 Task: Open Card Wine and Spirits Review in Board Social Media Ad Campaign Management to Workspace Digital Marketing Agencies and add a team member Softage.4@softage.net, a label Red, a checklist Business Strategy, an attachment from your onedrive, a color Red and finally, add a card description 'Create and send out employee engagement survey on company values and mission' and a comment 'This task presents an opportunity to demonstrate our project management skills, ensuring that we have a clear plan and process in place.'. Add a start date 'Jan 08, 1900' with a due date 'Jan 15, 1900'
Action: Mouse moved to (588, 165)
Screenshot: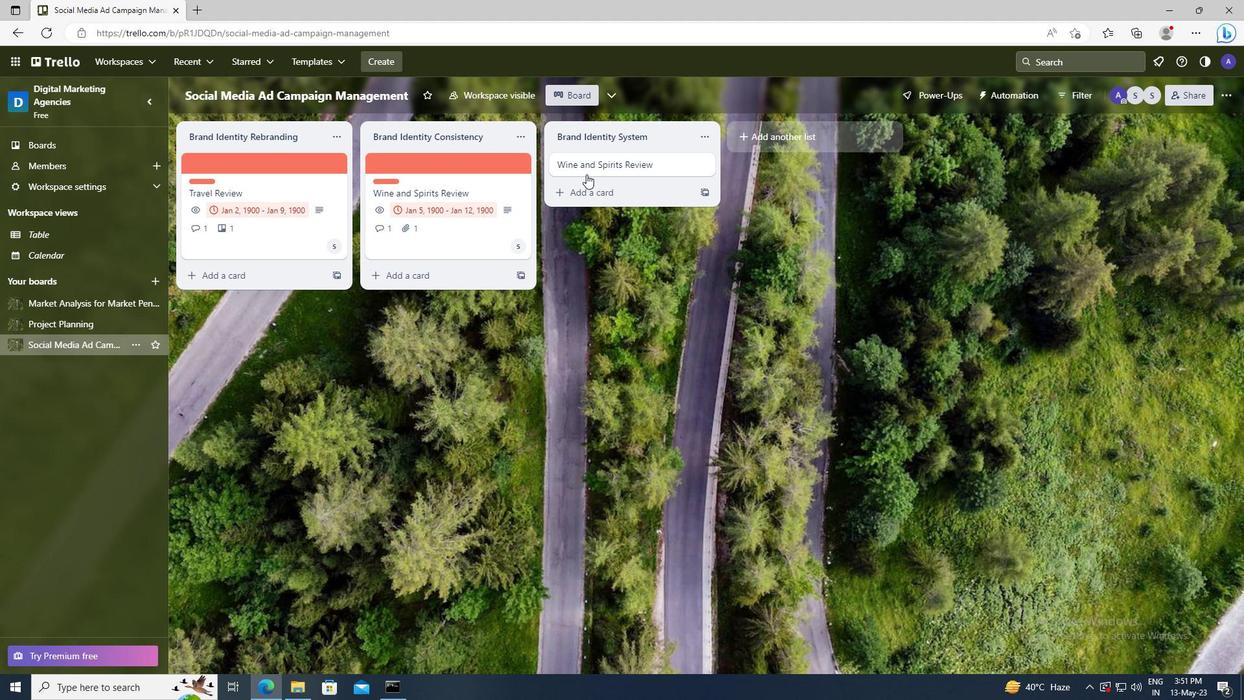 
Action: Mouse pressed left at (588, 165)
Screenshot: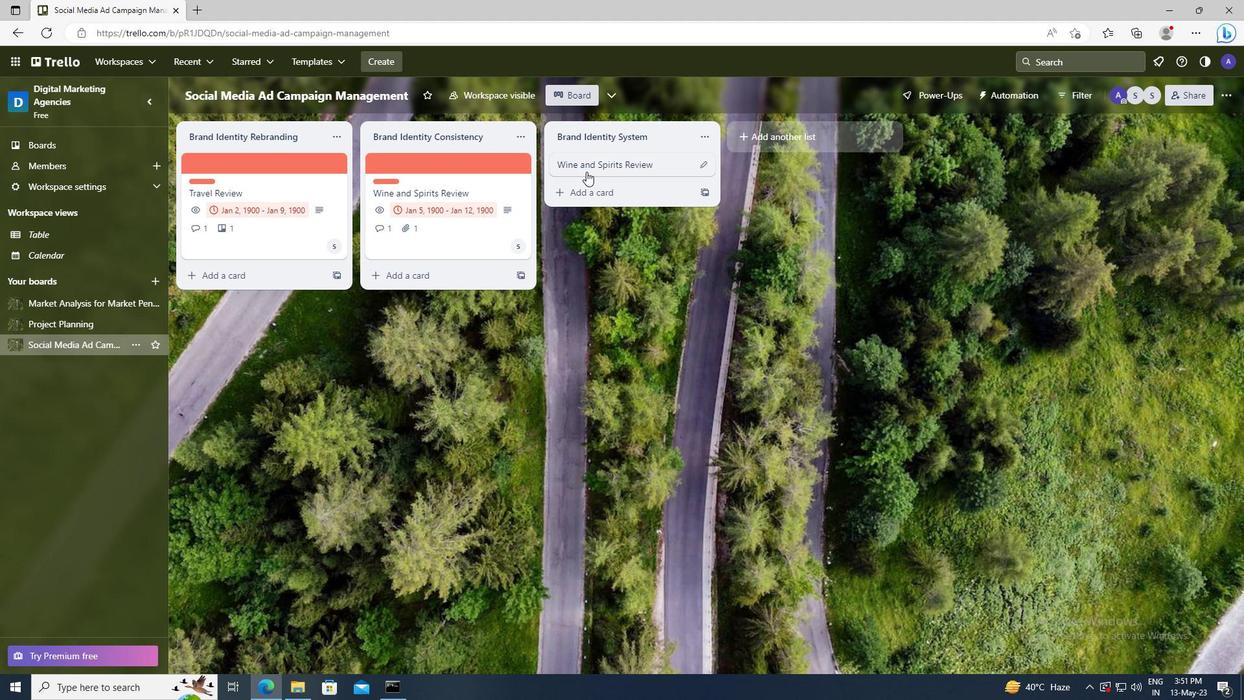 
Action: Mouse moved to (792, 213)
Screenshot: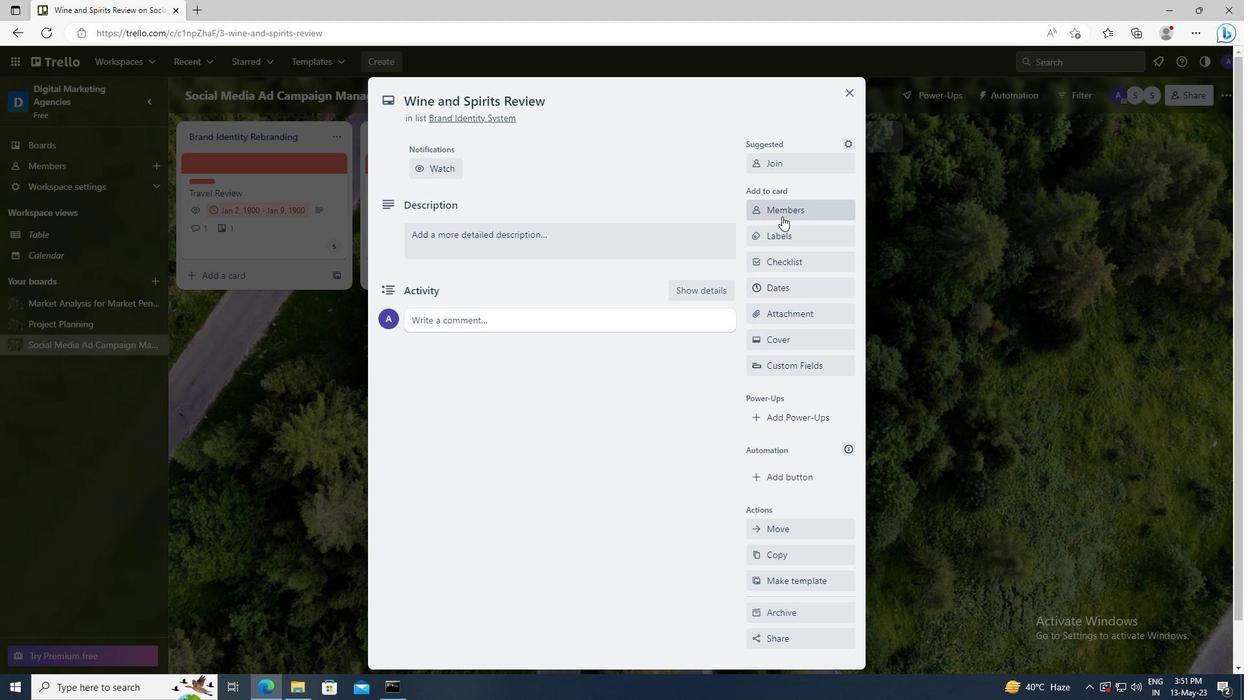 
Action: Mouse pressed left at (792, 213)
Screenshot: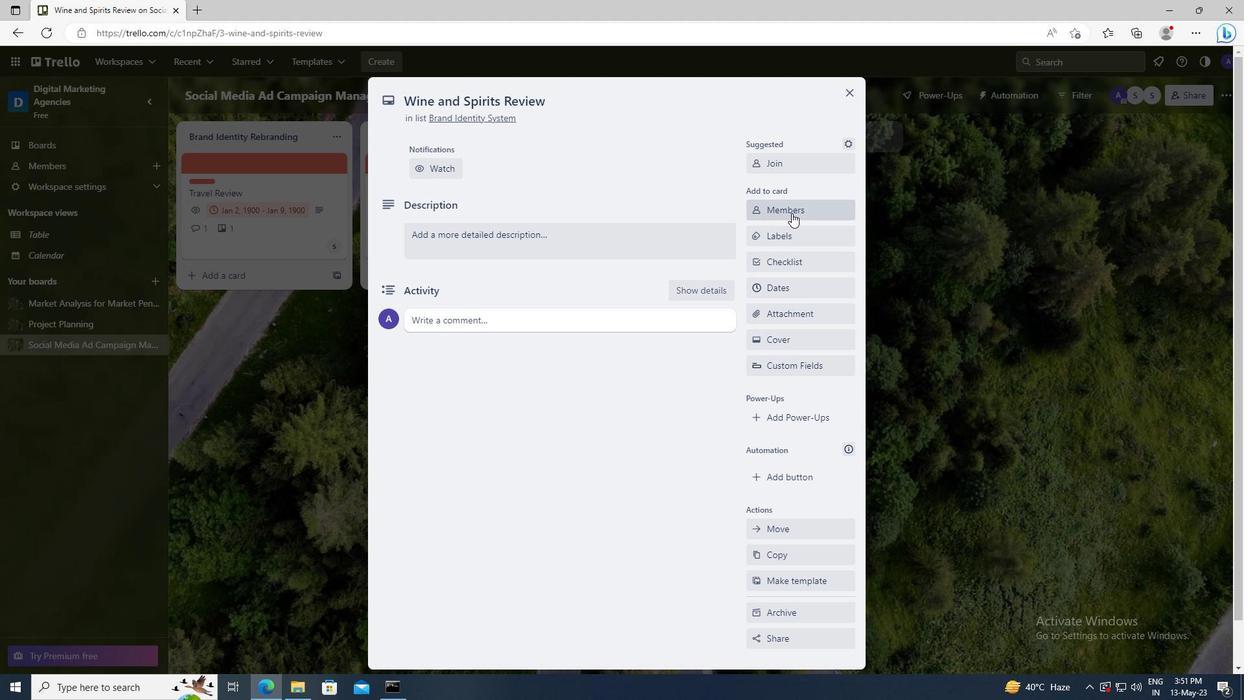 
Action: Mouse moved to (802, 272)
Screenshot: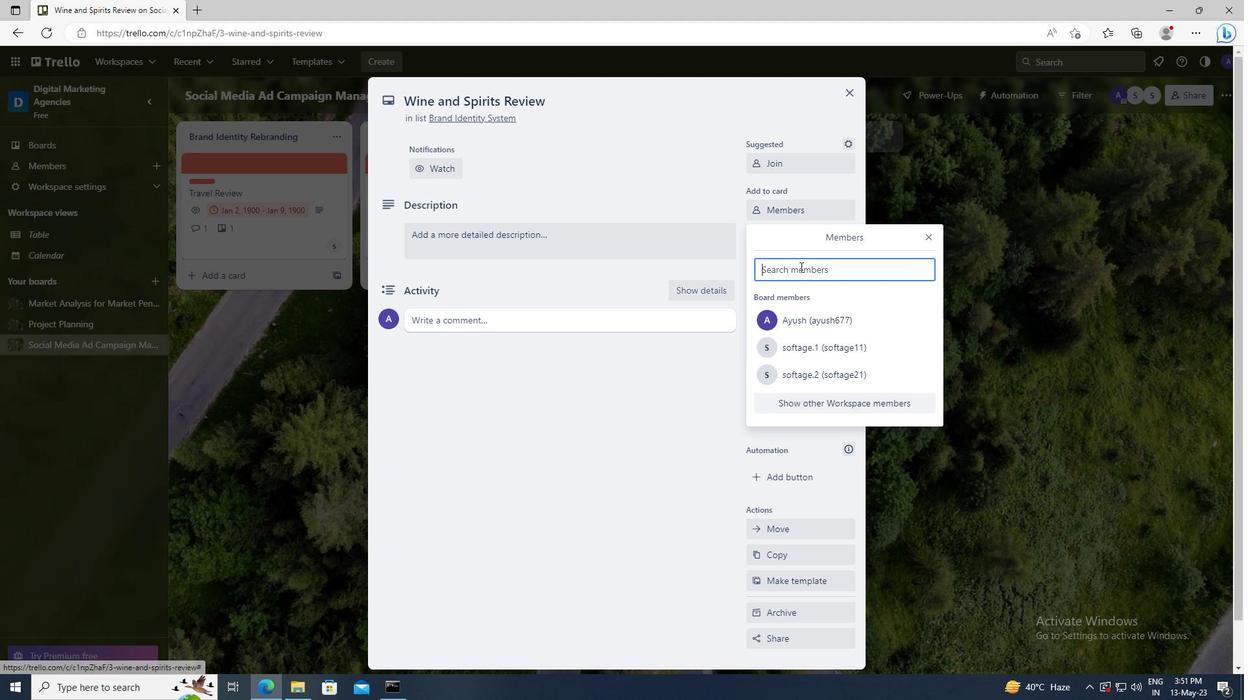 
Action: Mouse pressed left at (802, 272)
Screenshot: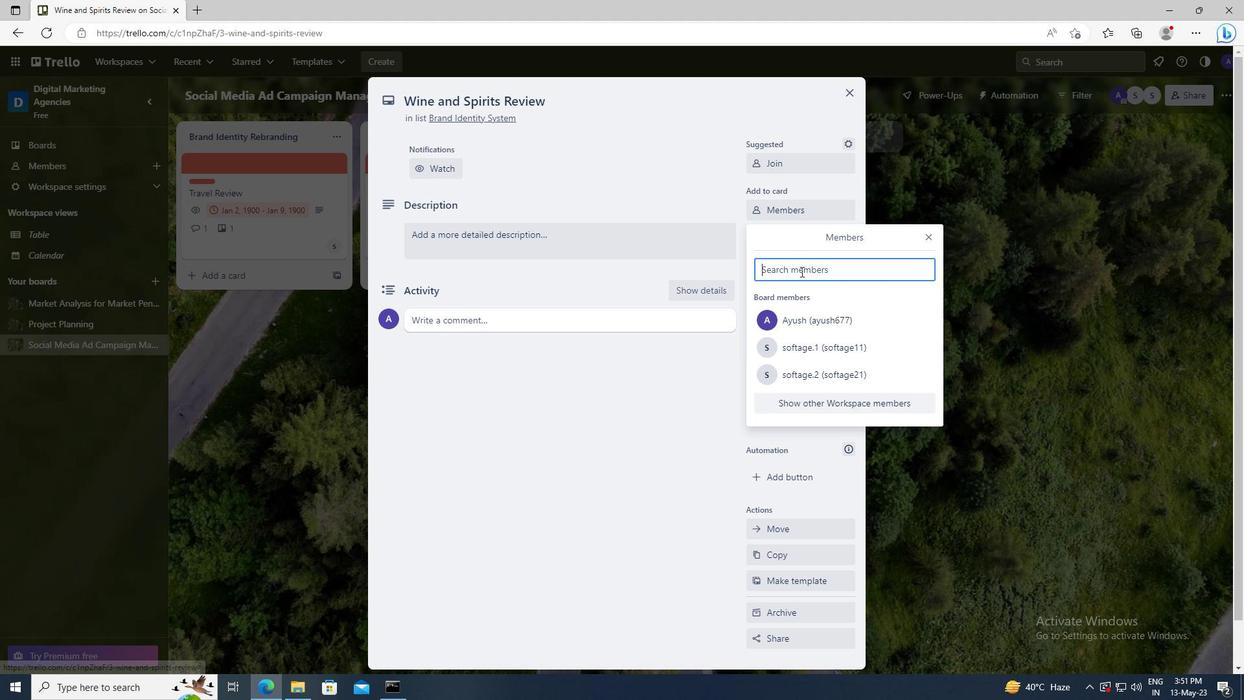 
Action: Key pressed <Key.shift>SOFTAGE.4
Screenshot: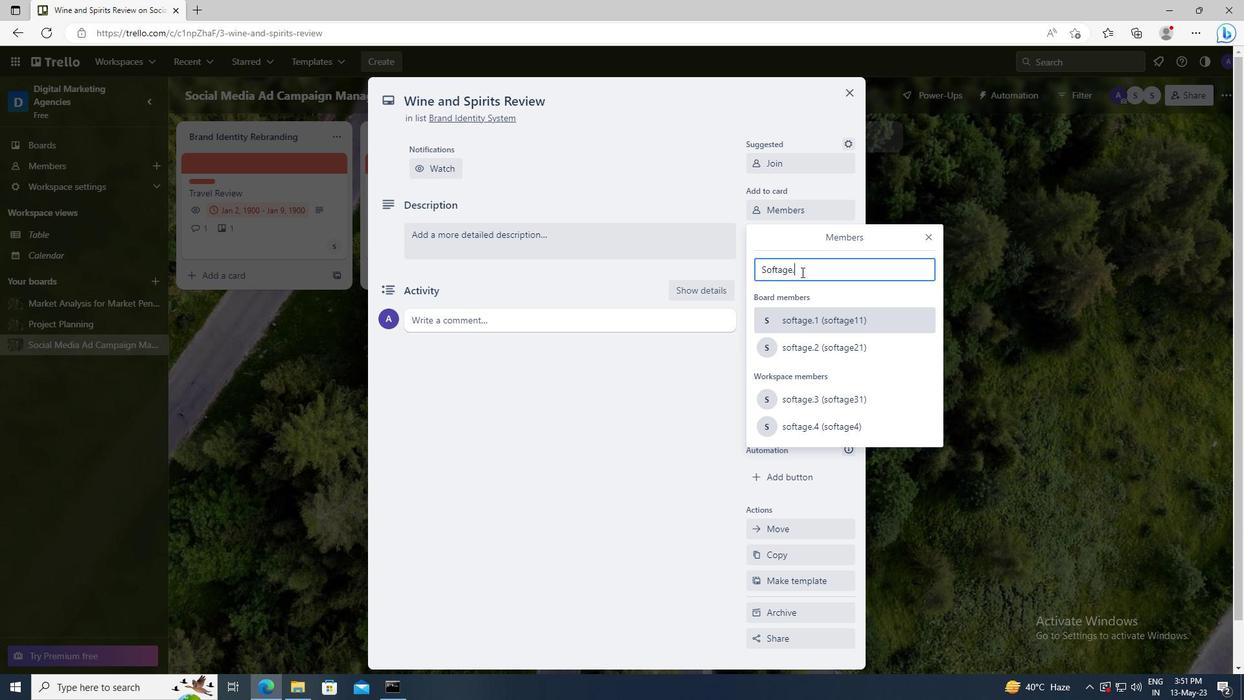 
Action: Mouse moved to (807, 394)
Screenshot: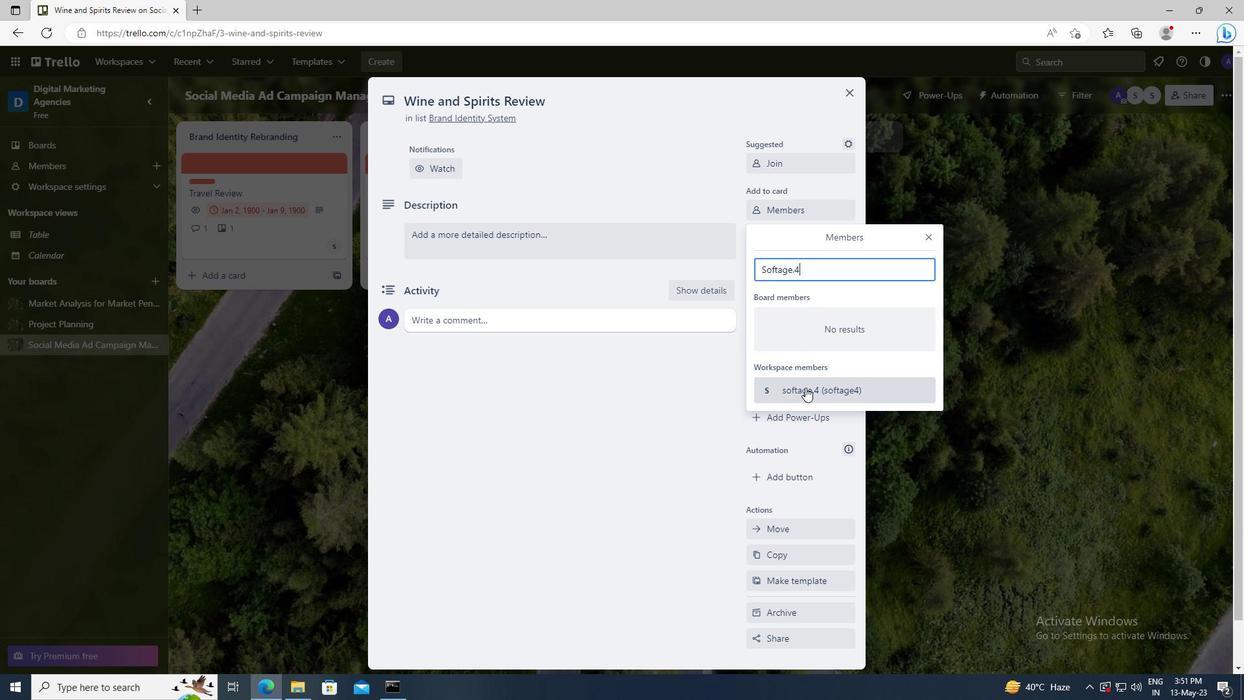 
Action: Mouse pressed left at (807, 394)
Screenshot: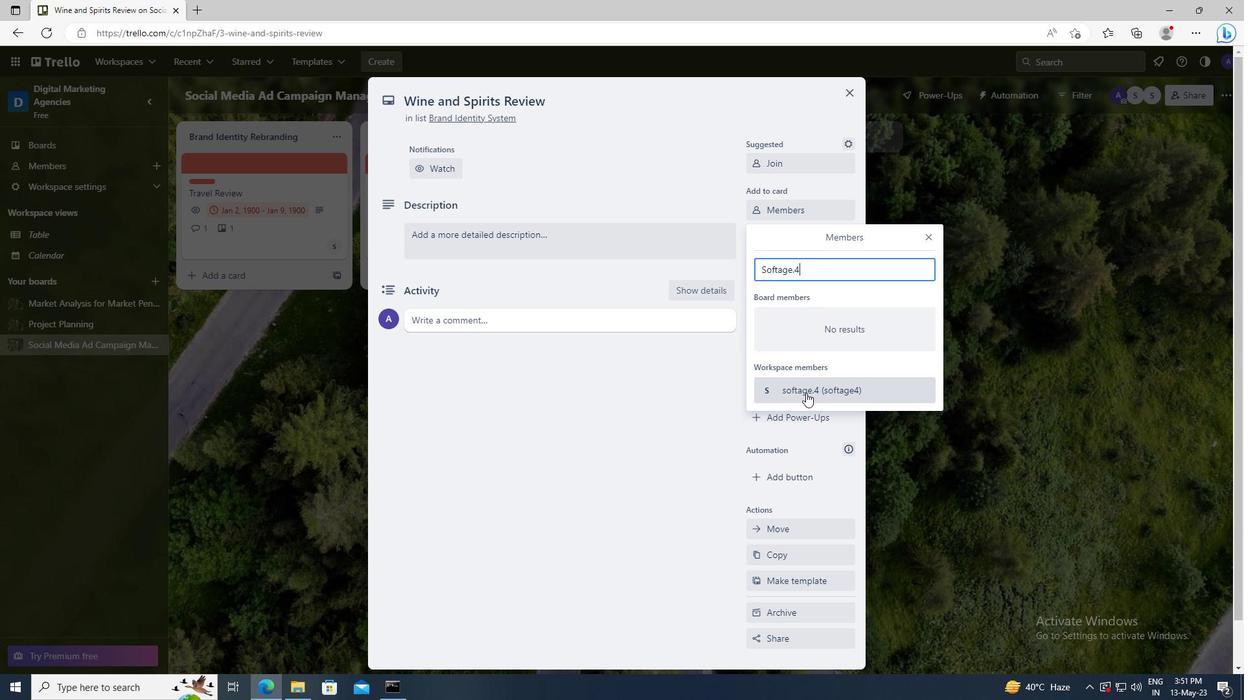 
Action: Mouse moved to (927, 234)
Screenshot: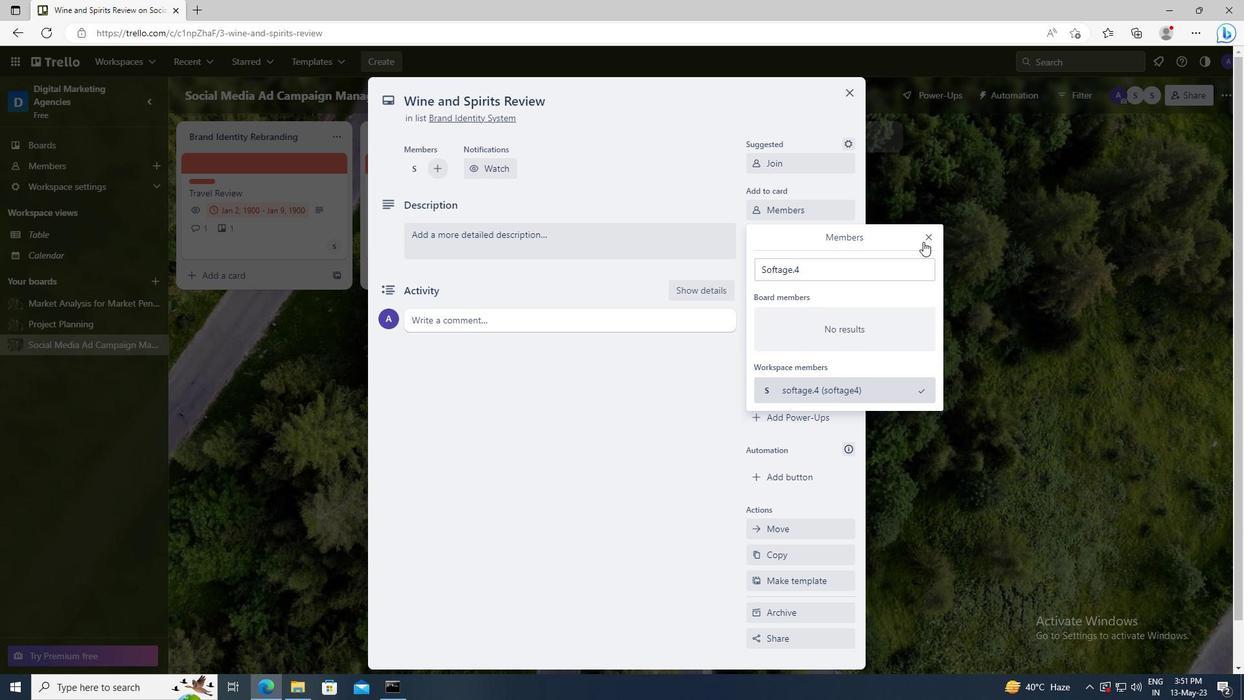 
Action: Mouse pressed left at (927, 234)
Screenshot: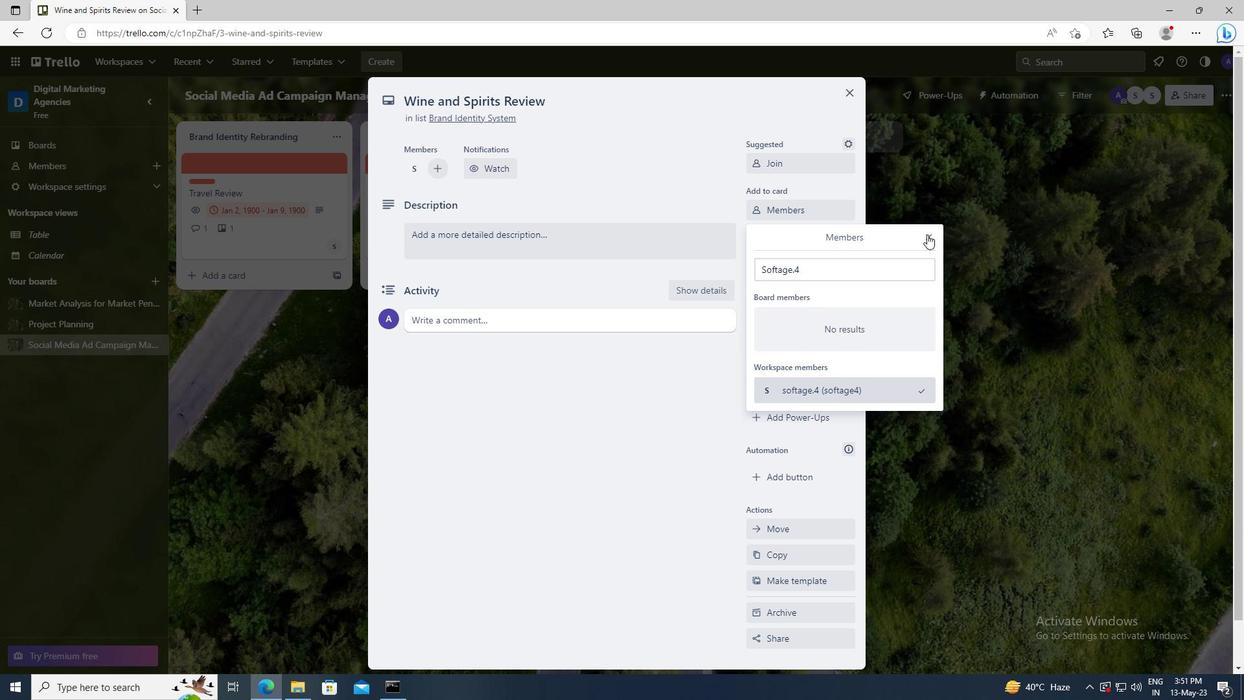 
Action: Mouse moved to (811, 232)
Screenshot: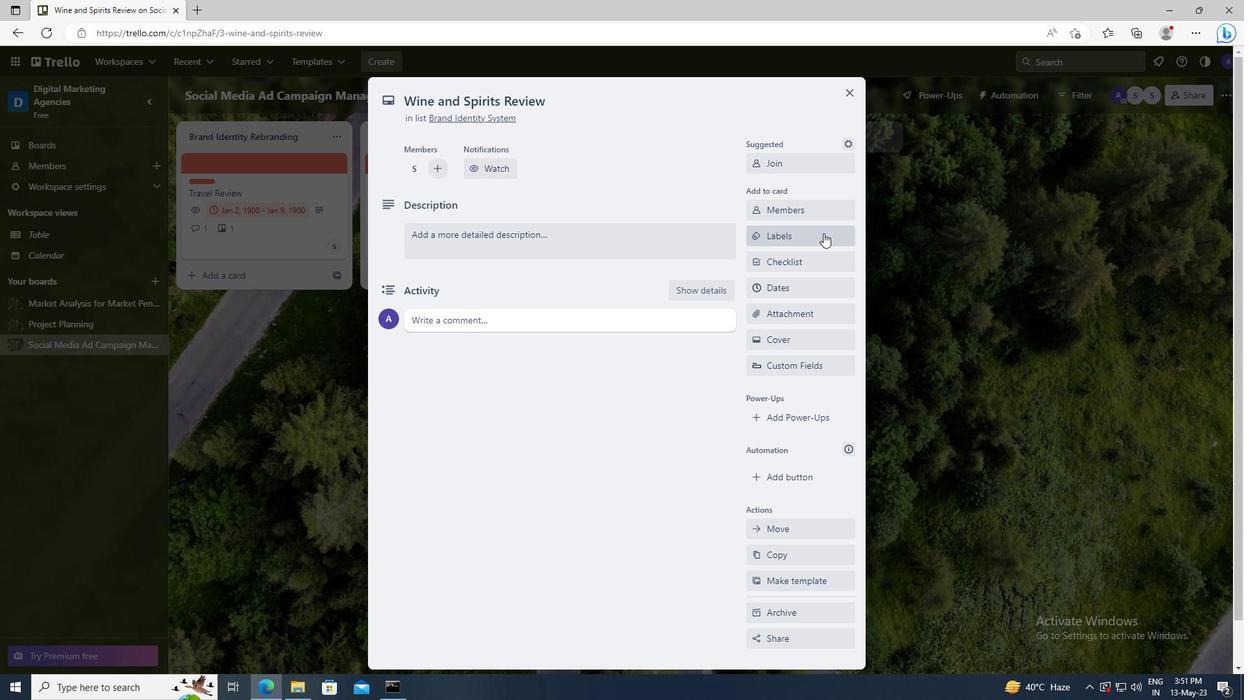 
Action: Mouse pressed left at (811, 232)
Screenshot: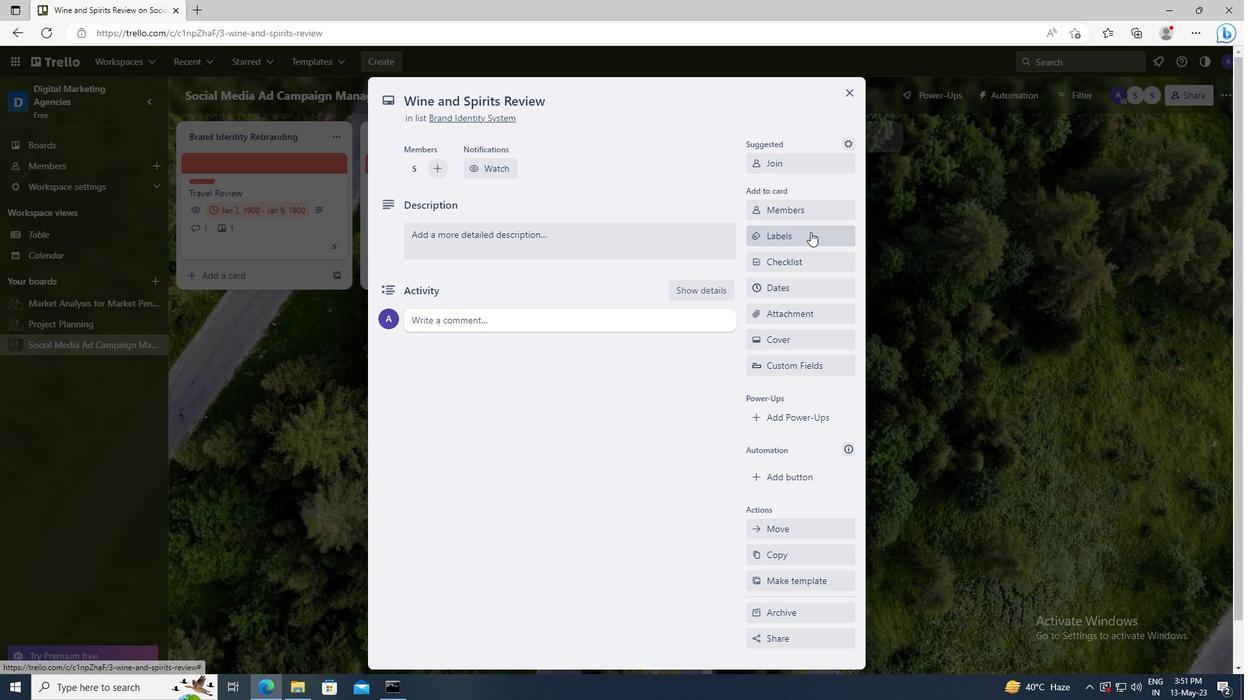 
Action: Mouse moved to (837, 491)
Screenshot: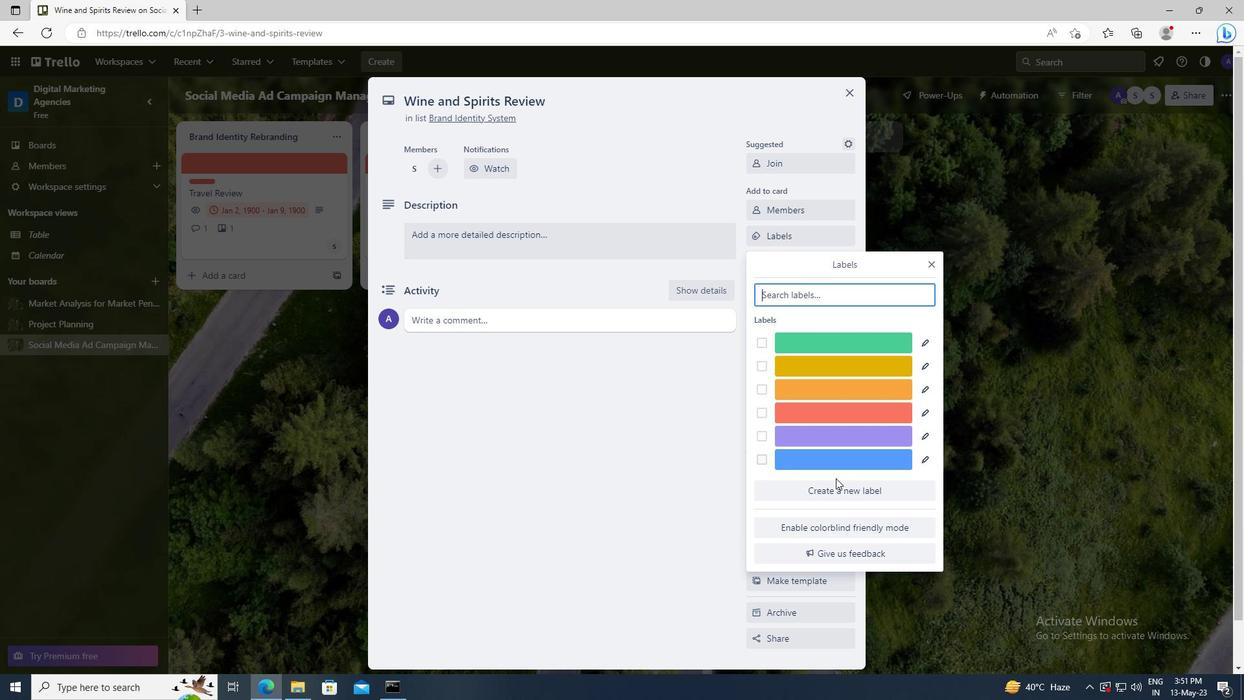 
Action: Mouse pressed left at (837, 491)
Screenshot: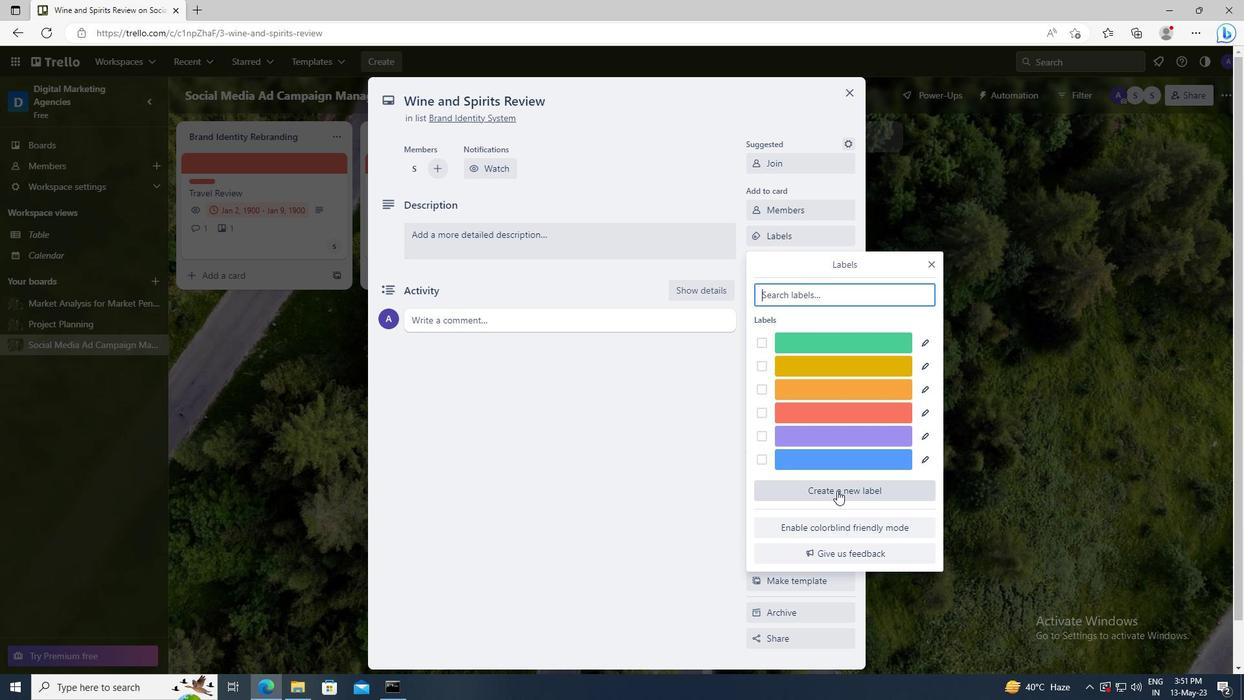 
Action: Mouse moved to (876, 450)
Screenshot: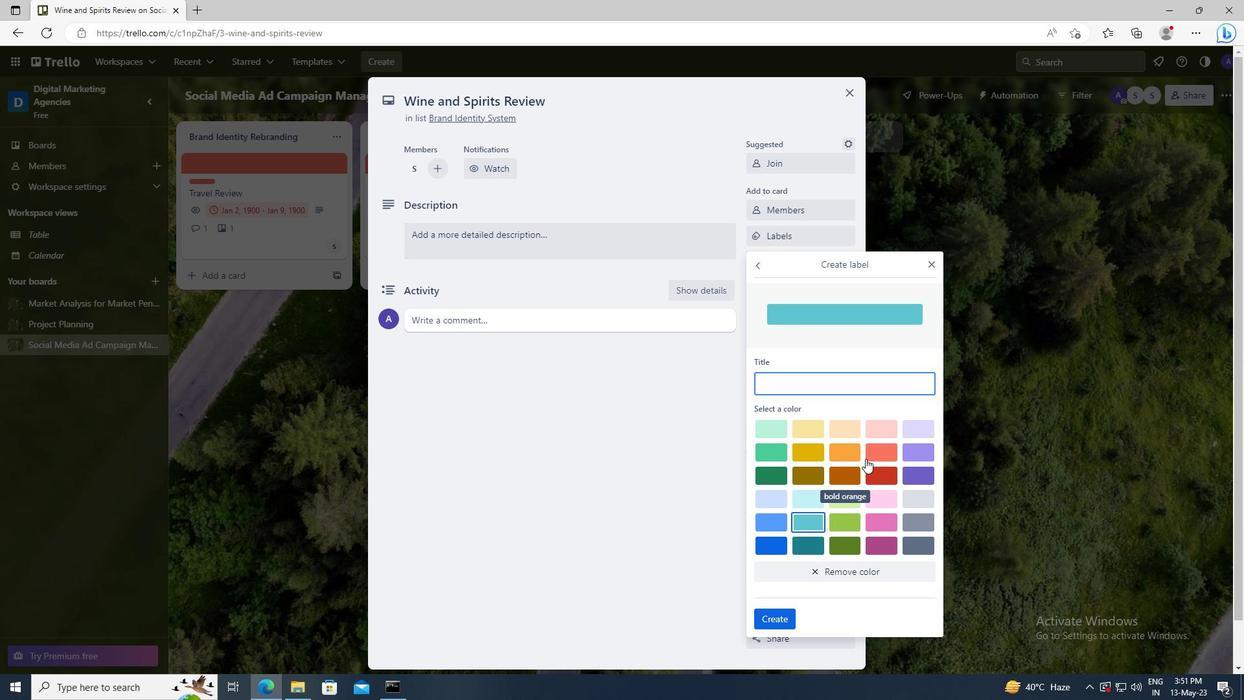 
Action: Mouse pressed left at (876, 450)
Screenshot: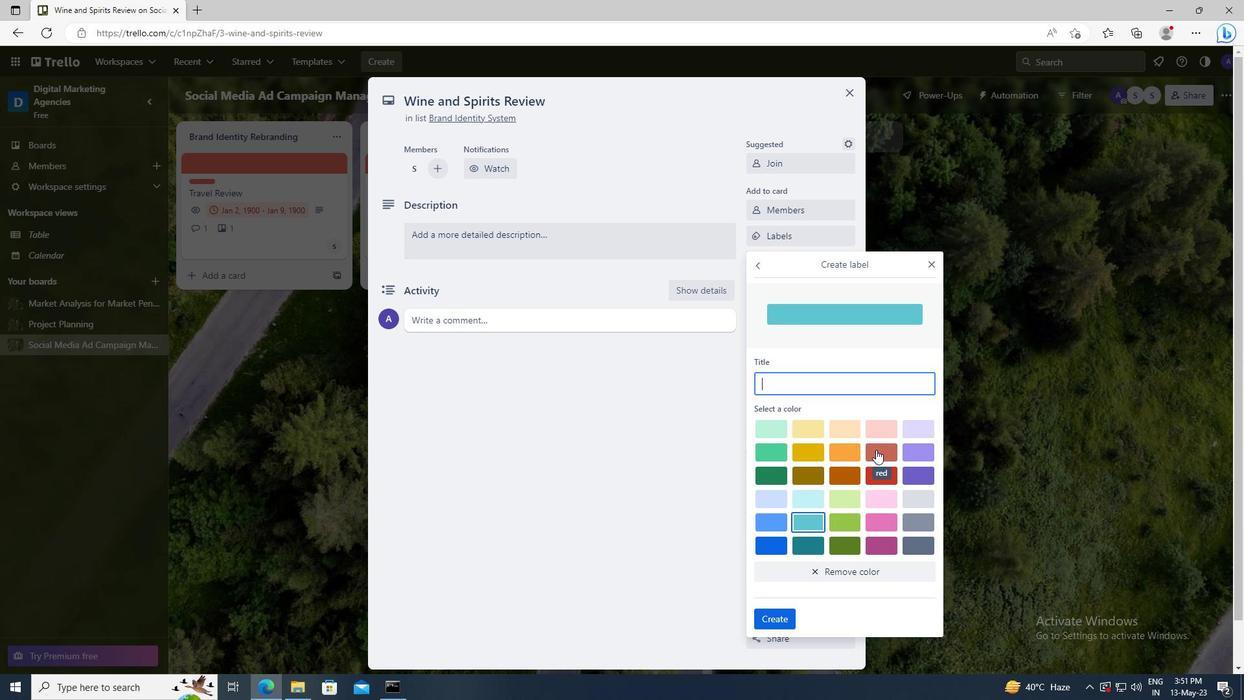 
Action: Mouse moved to (782, 619)
Screenshot: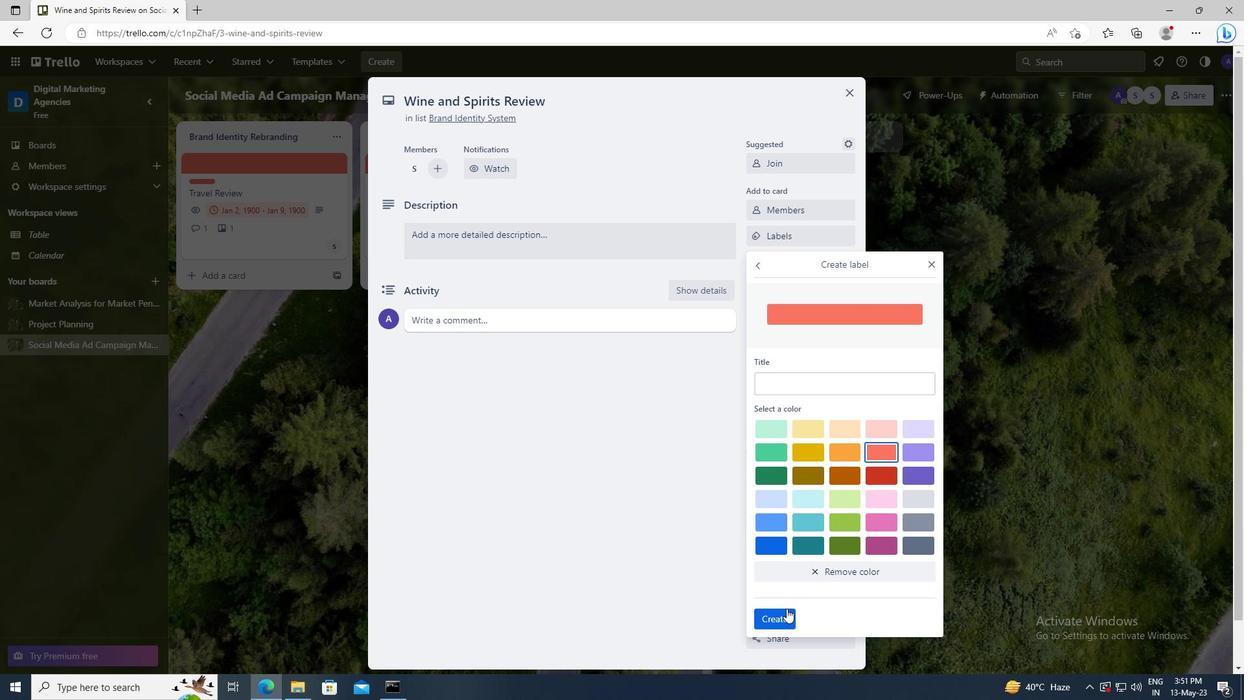 
Action: Mouse pressed left at (782, 619)
Screenshot: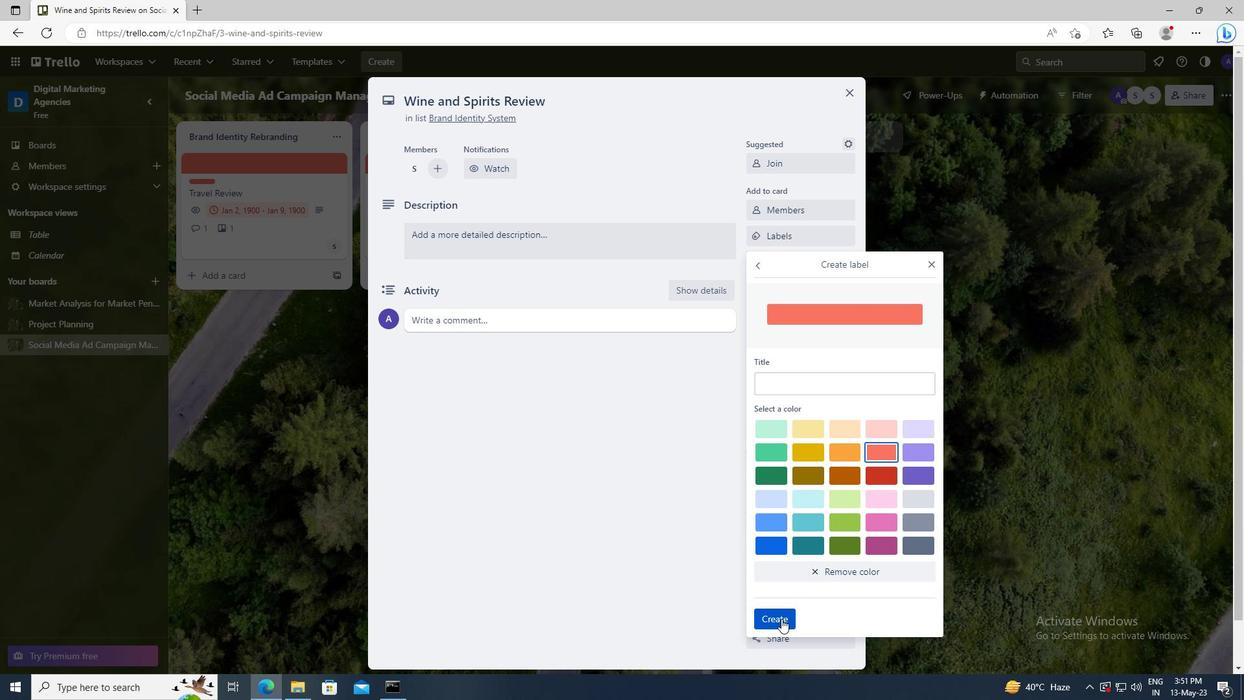 
Action: Mouse moved to (933, 265)
Screenshot: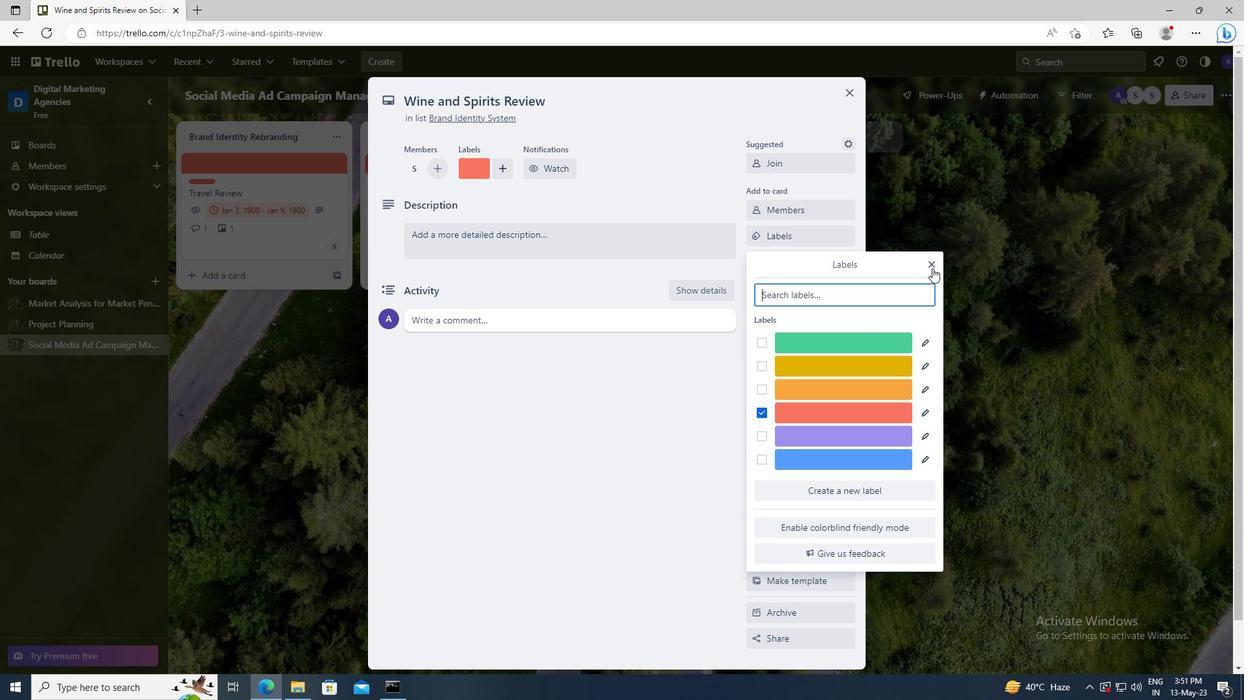 
Action: Mouse pressed left at (933, 265)
Screenshot: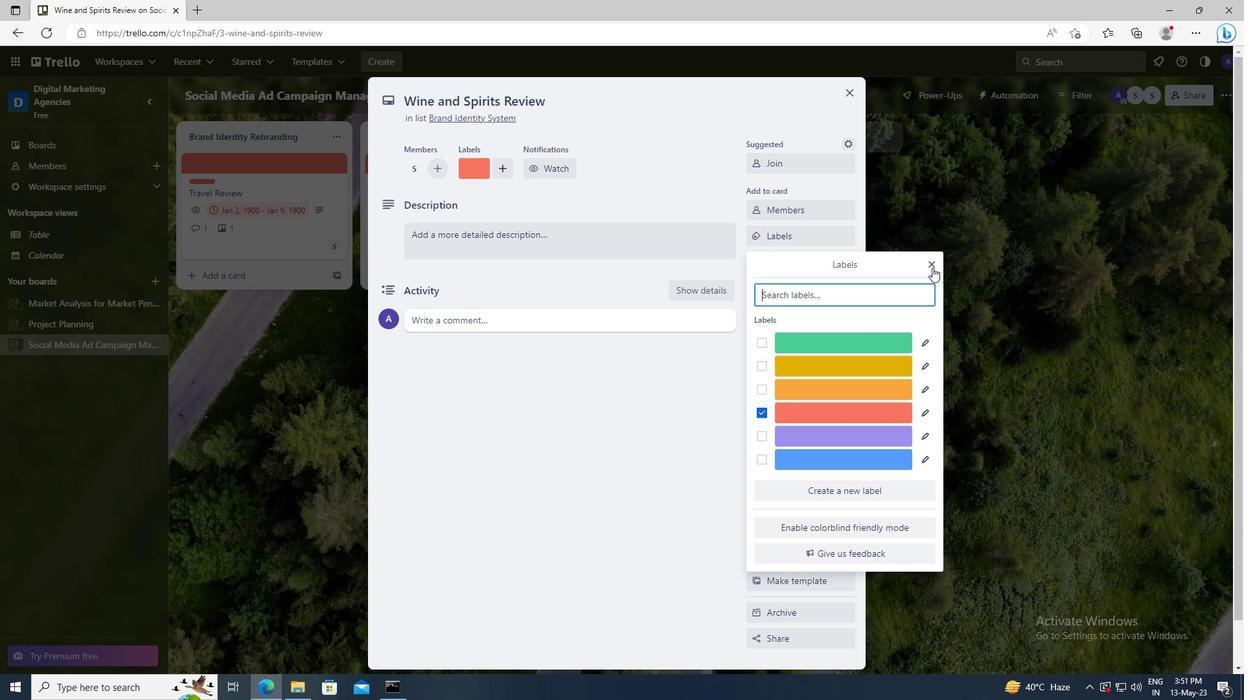 
Action: Mouse moved to (817, 257)
Screenshot: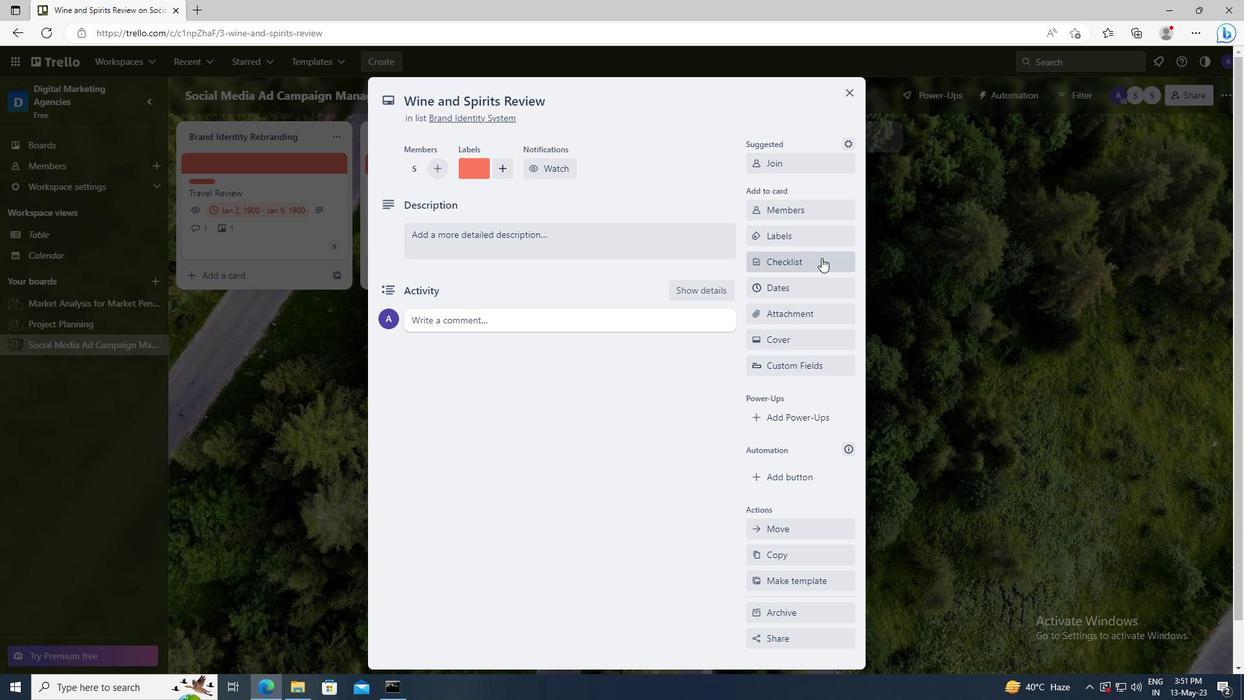 
Action: Mouse pressed left at (817, 257)
Screenshot: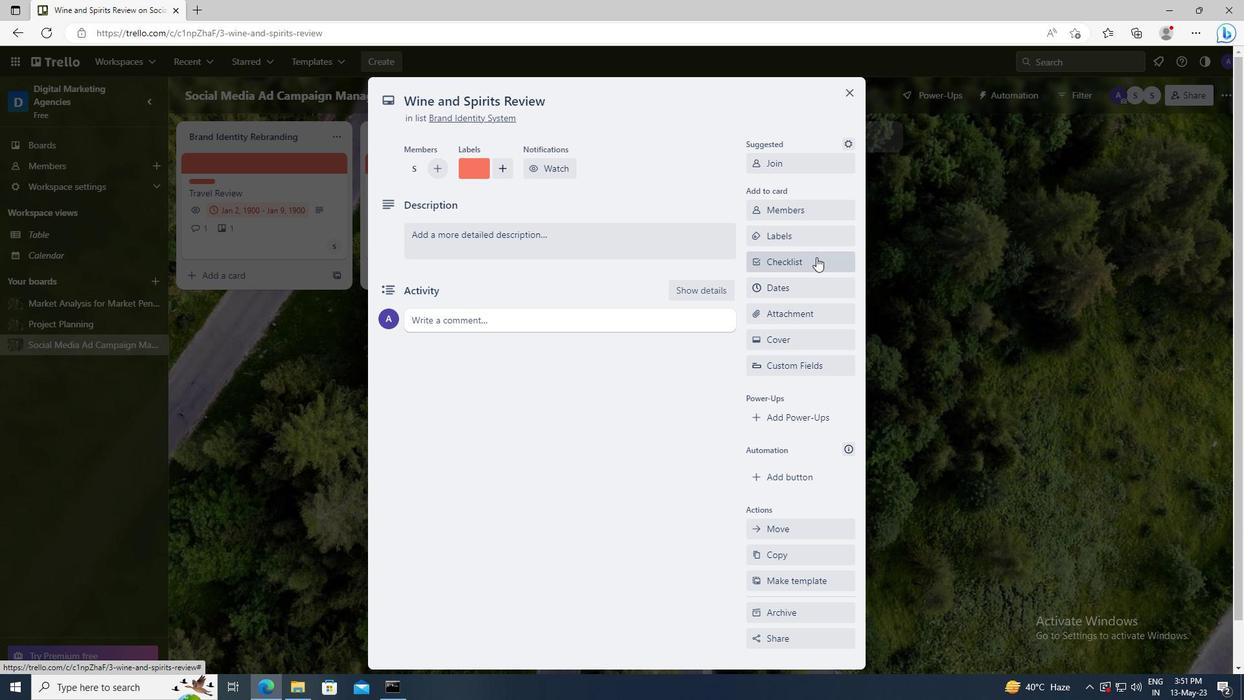 
Action: Key pressed <Key.shift>BUSINESS<Key.space><Key.shift_r>STRATEGY
Screenshot: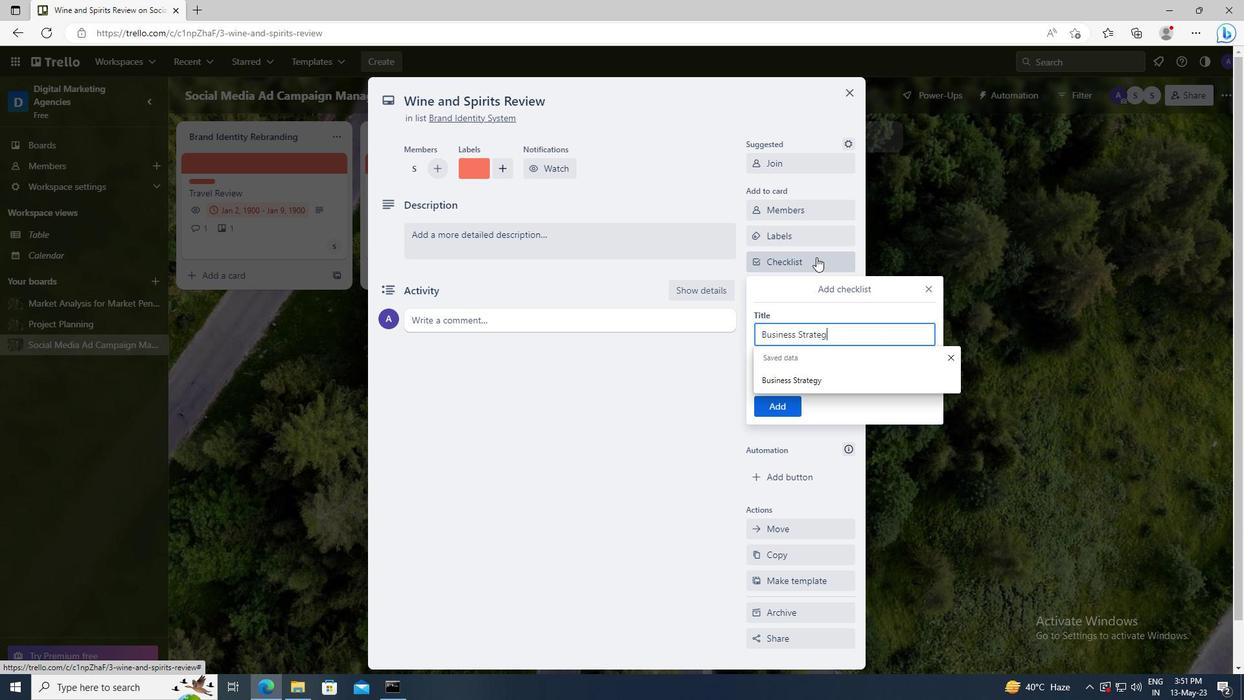 
Action: Mouse moved to (794, 405)
Screenshot: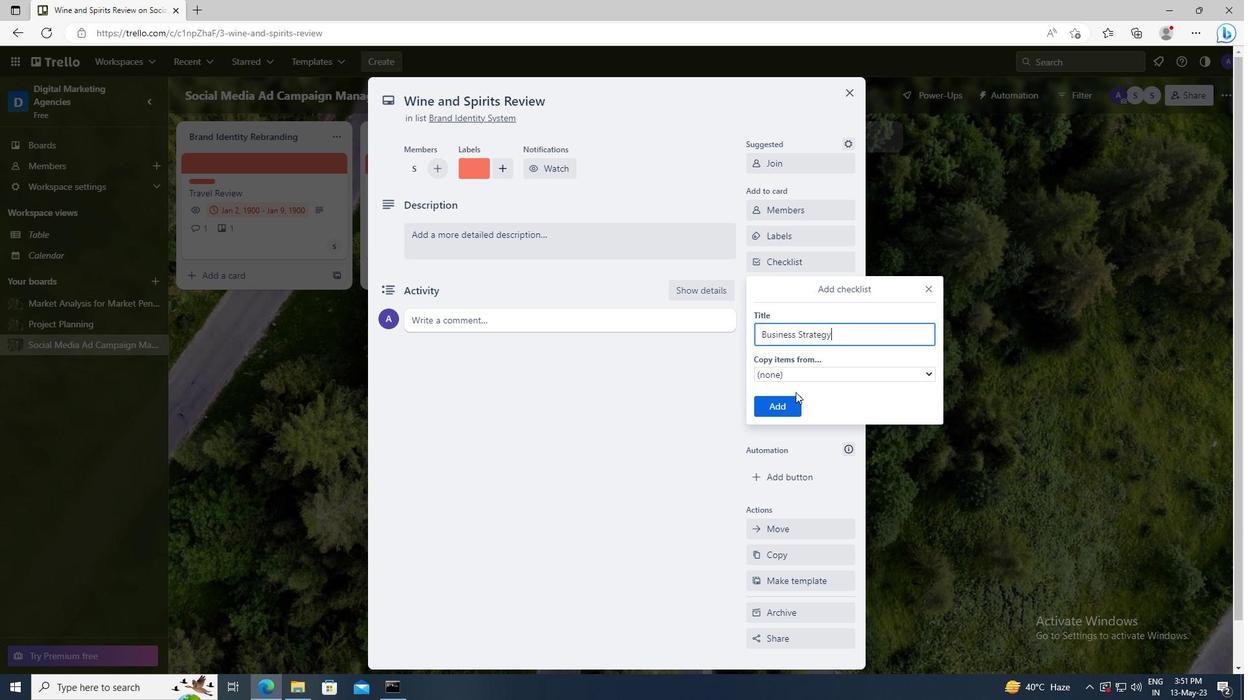 
Action: Mouse pressed left at (794, 405)
Screenshot: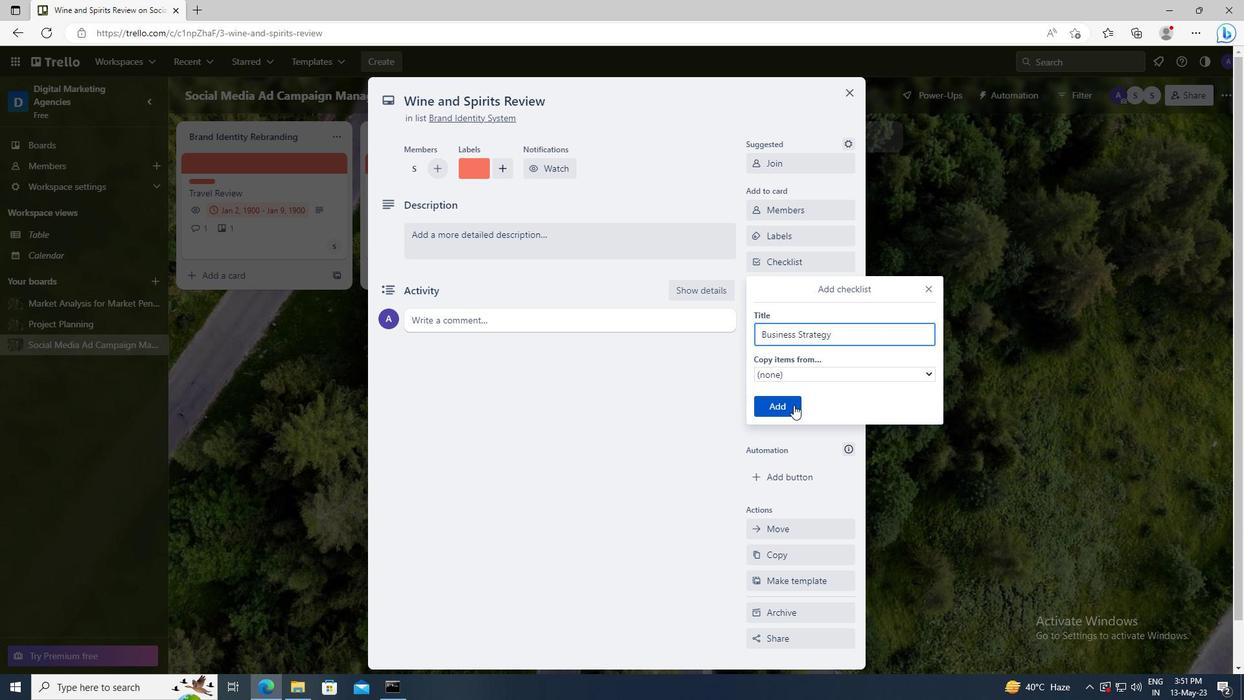 
Action: Mouse moved to (793, 318)
Screenshot: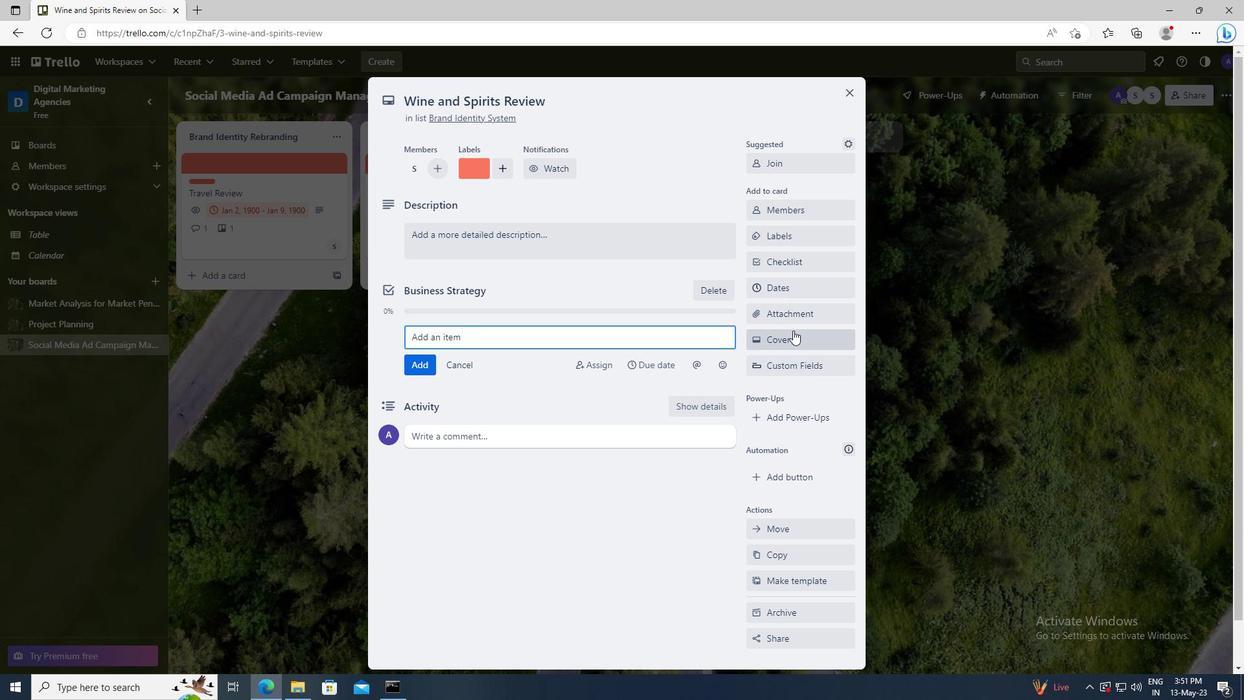 
Action: Mouse pressed left at (793, 318)
Screenshot: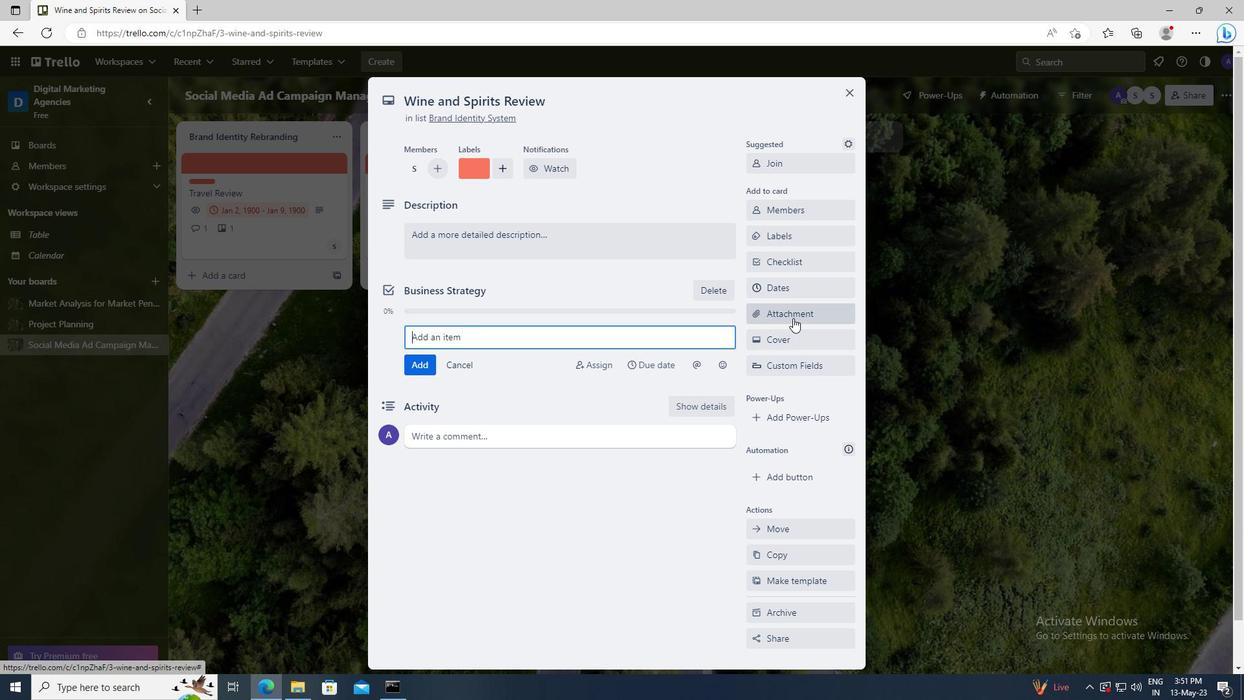 
Action: Mouse moved to (780, 468)
Screenshot: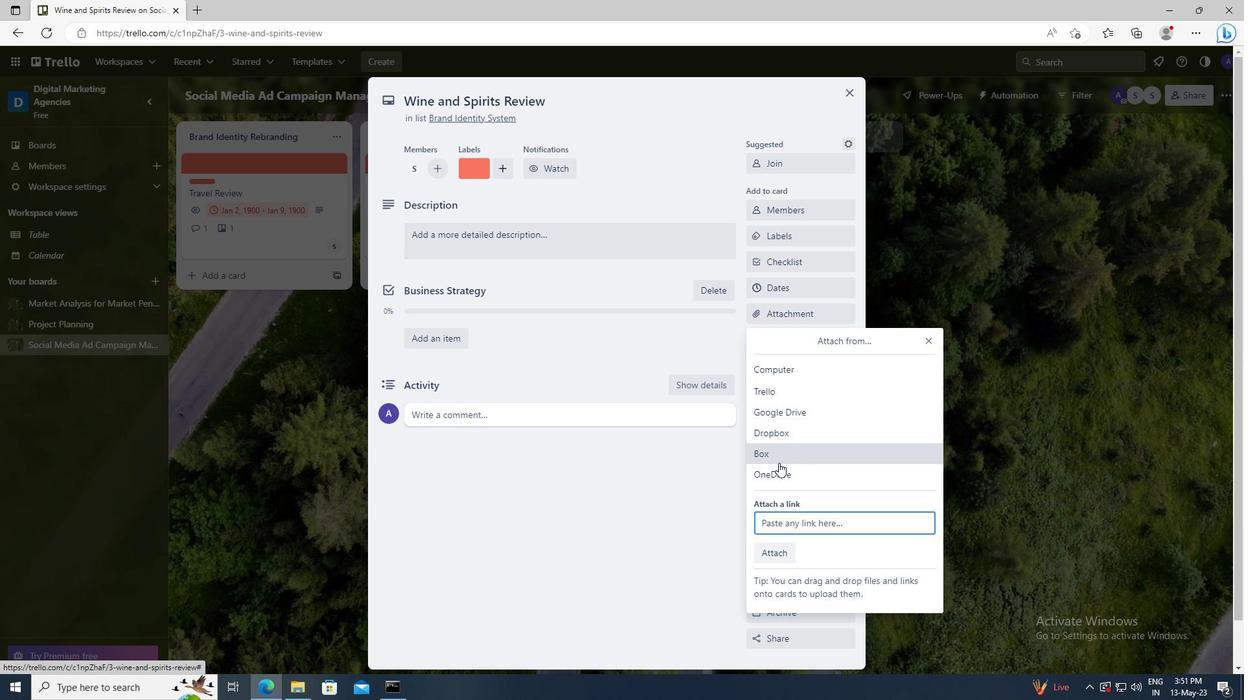 
Action: Mouse pressed left at (780, 468)
Screenshot: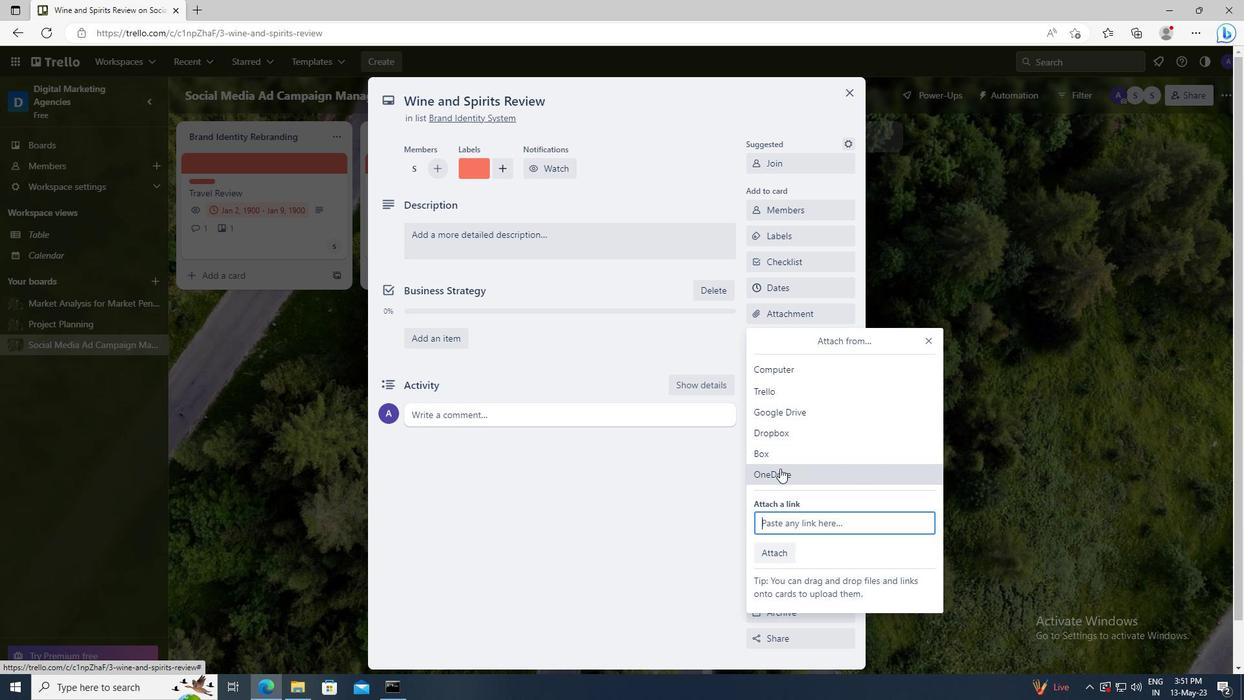 
Action: Mouse moved to (472, 257)
Screenshot: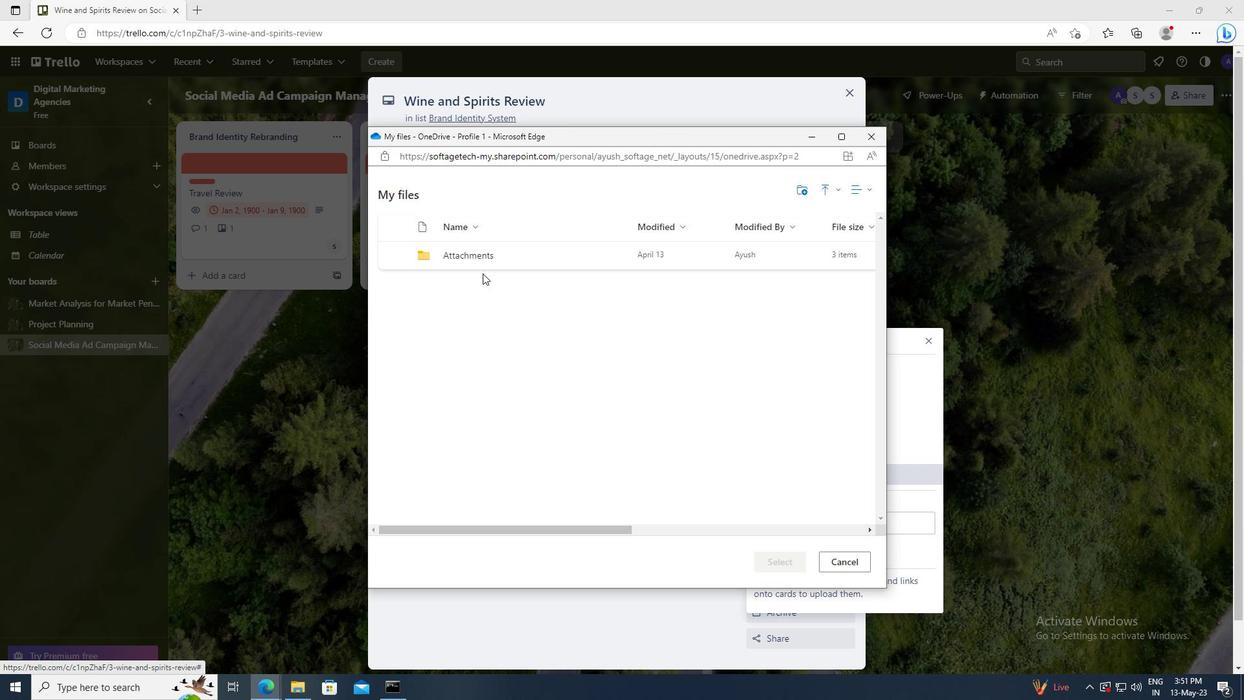 
Action: Mouse pressed left at (472, 257)
Screenshot: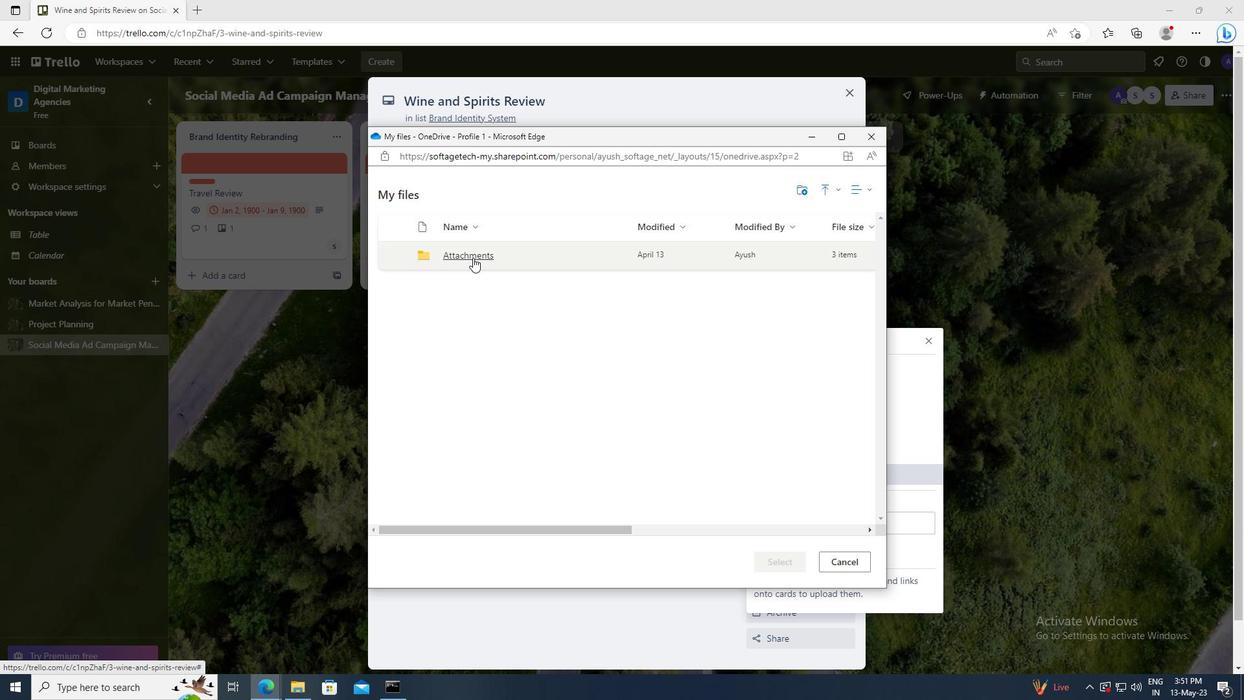 
Action: Mouse moved to (393, 254)
Screenshot: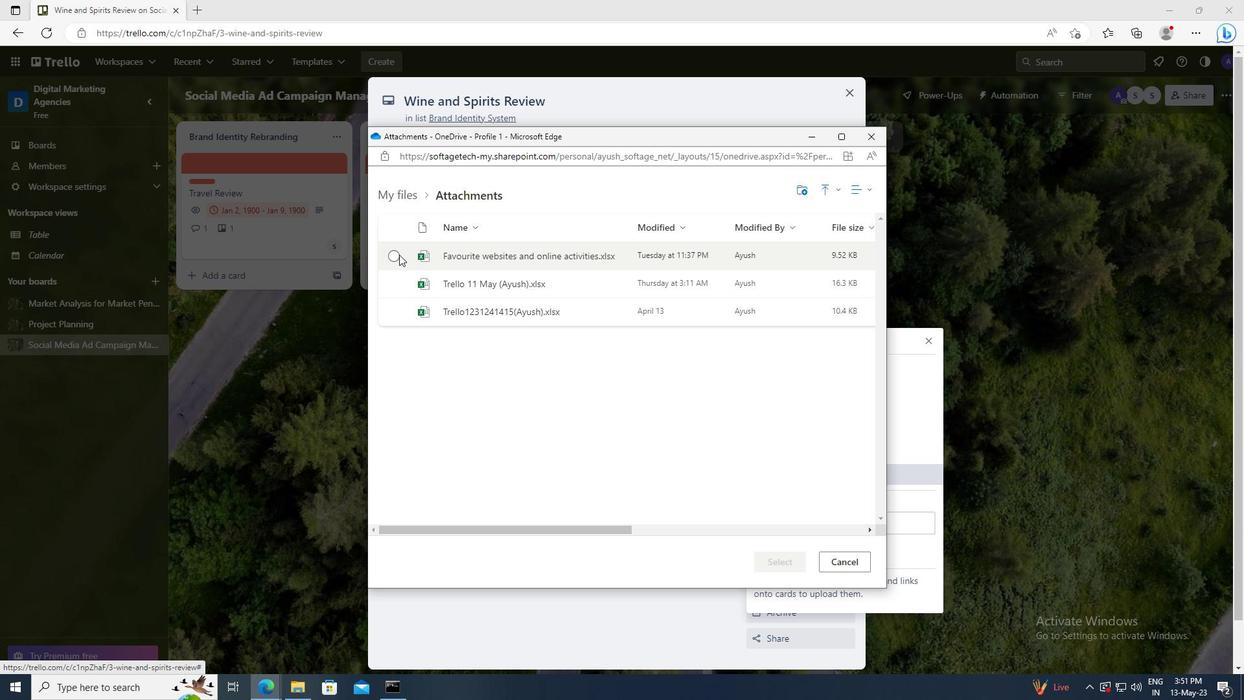 
Action: Mouse pressed left at (393, 254)
Screenshot: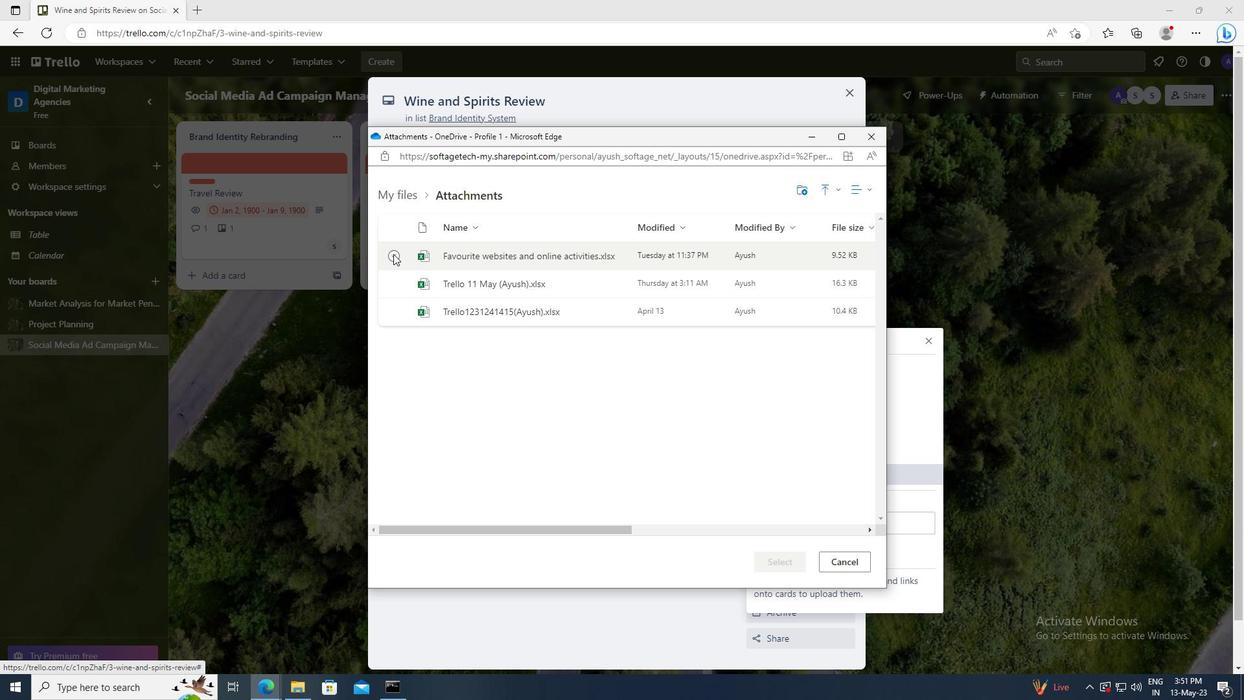 
Action: Mouse moved to (771, 563)
Screenshot: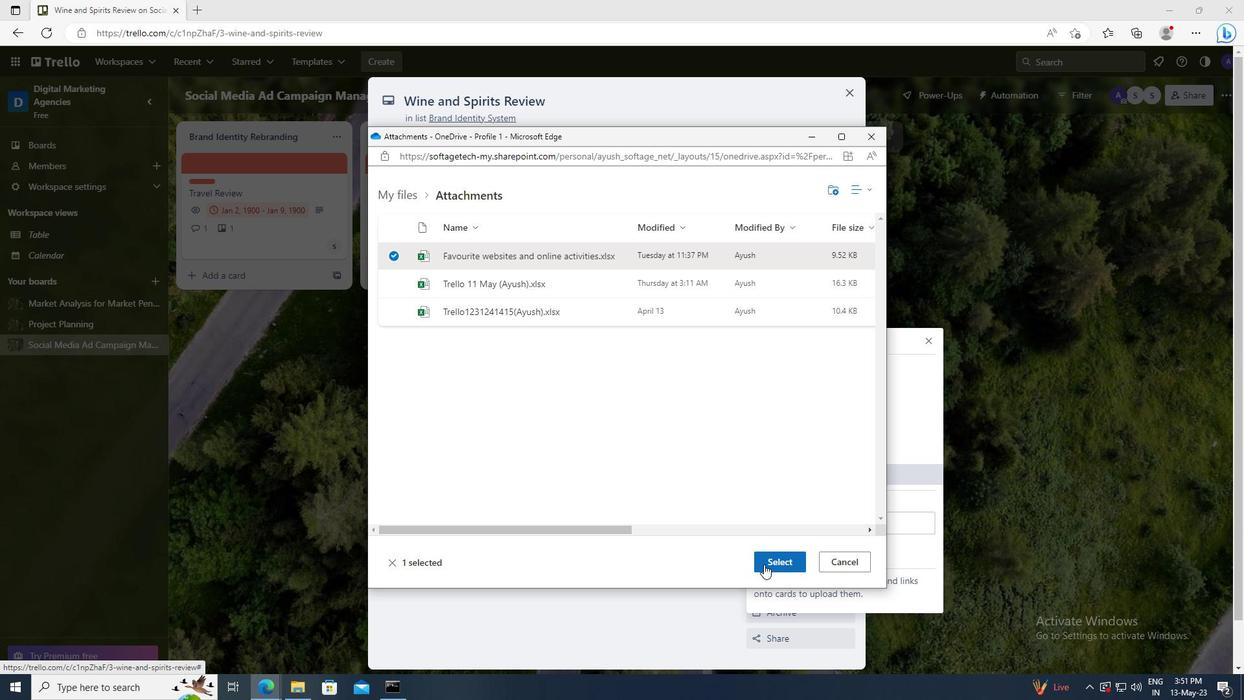 
Action: Mouse pressed left at (771, 563)
Screenshot: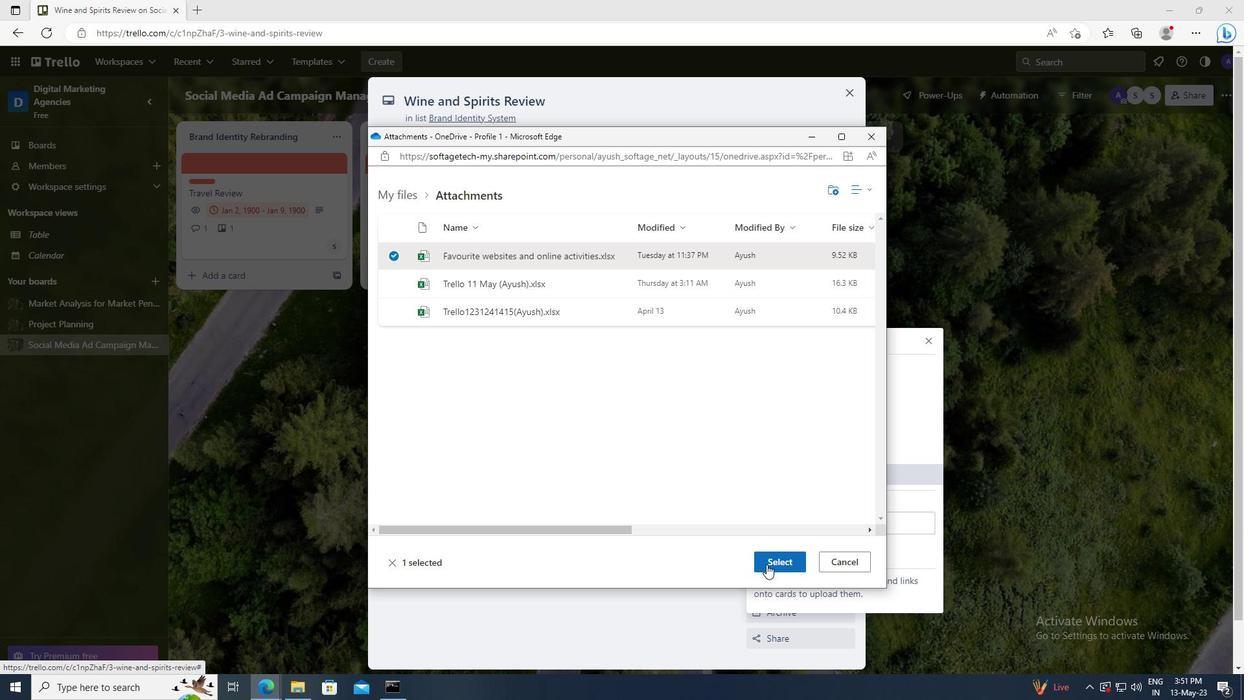
Action: Mouse moved to (787, 343)
Screenshot: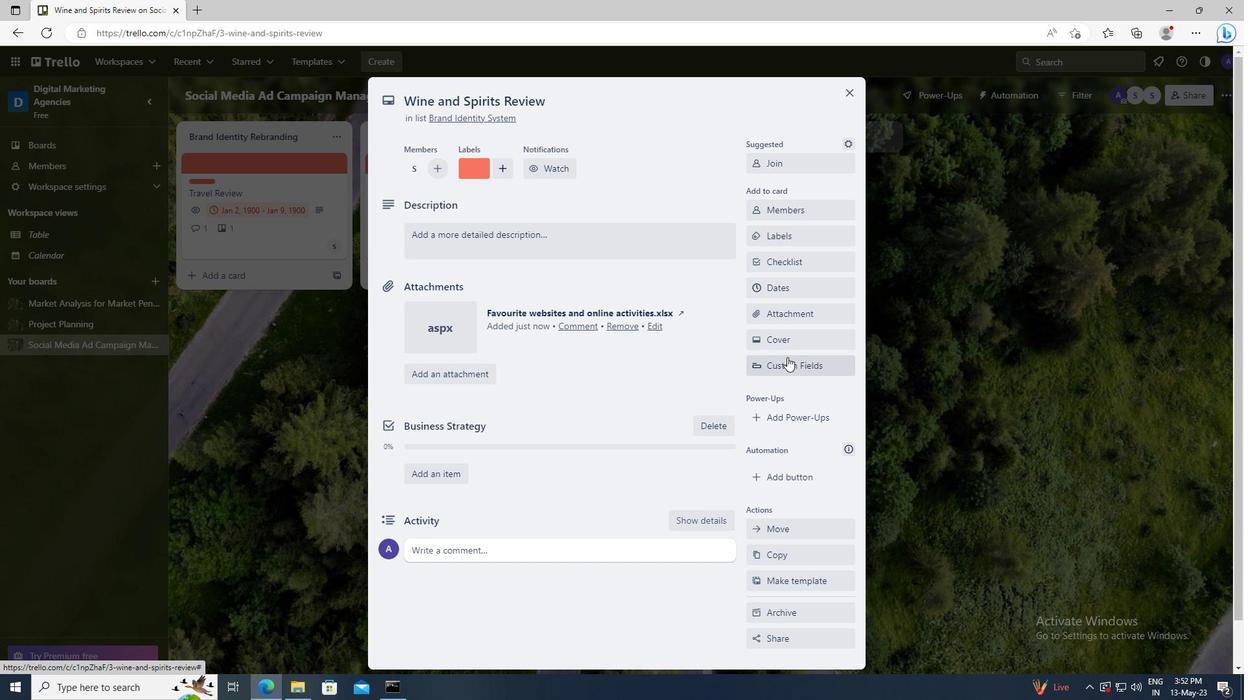 
Action: Mouse pressed left at (787, 343)
Screenshot: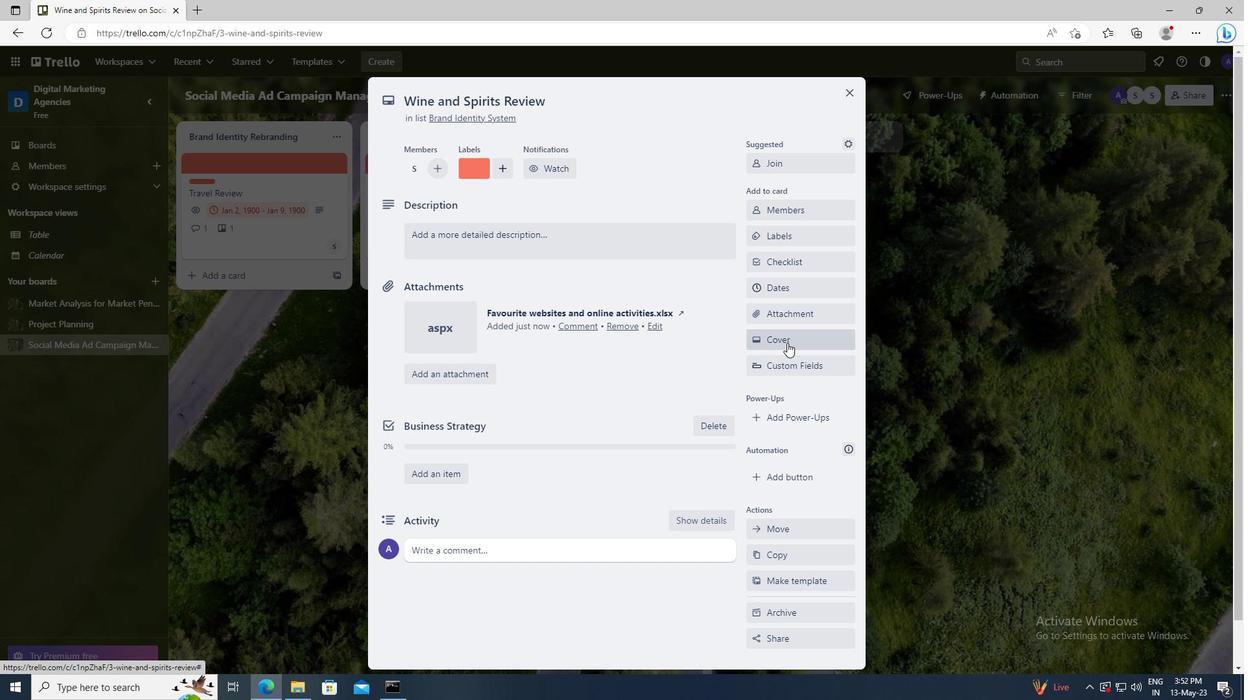 
Action: Mouse moved to (891, 414)
Screenshot: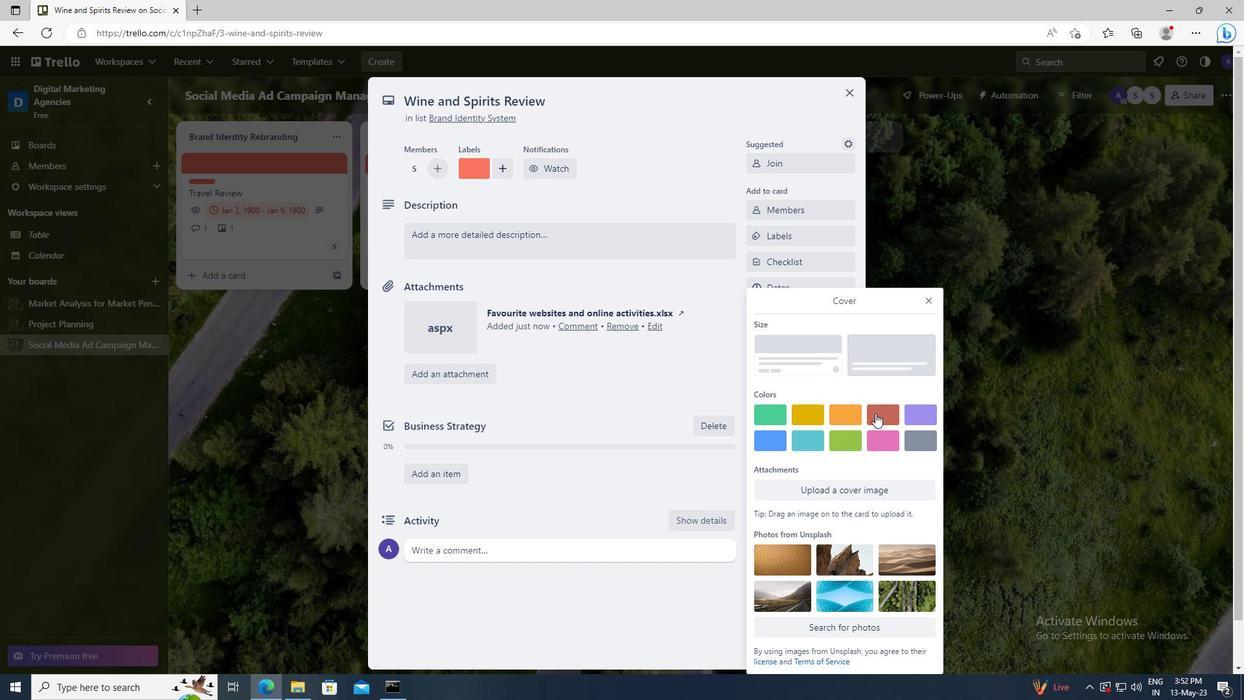 
Action: Mouse pressed left at (891, 414)
Screenshot: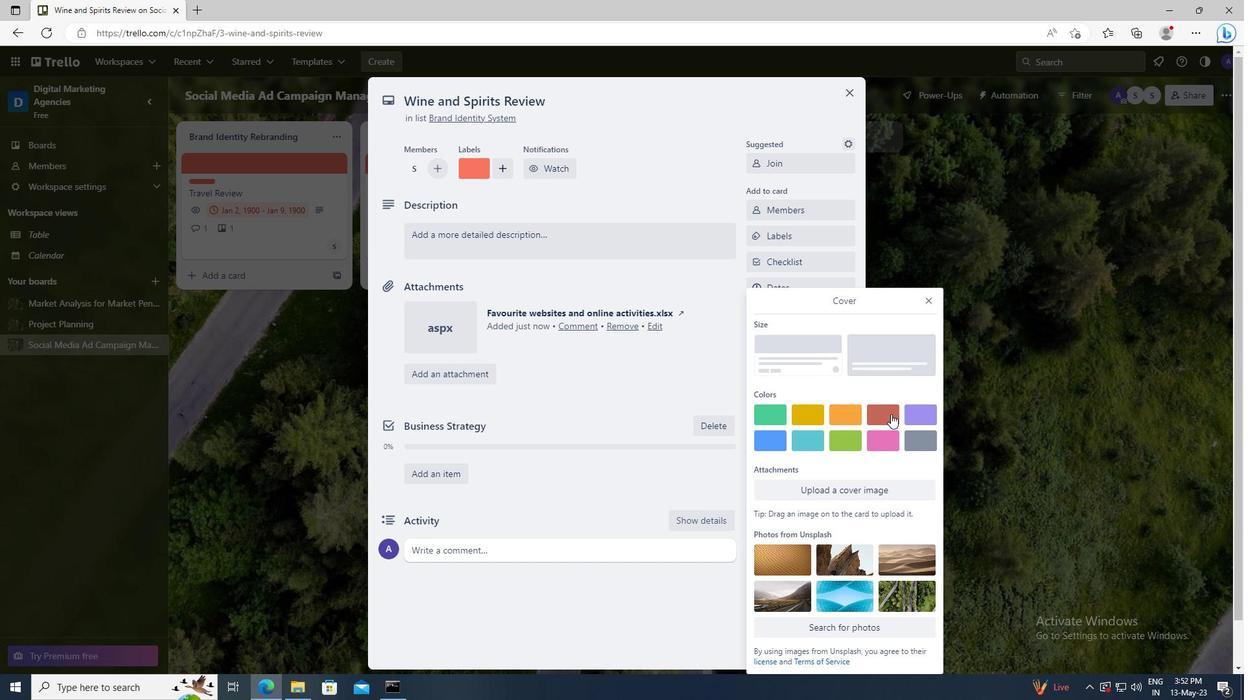 
Action: Mouse moved to (930, 279)
Screenshot: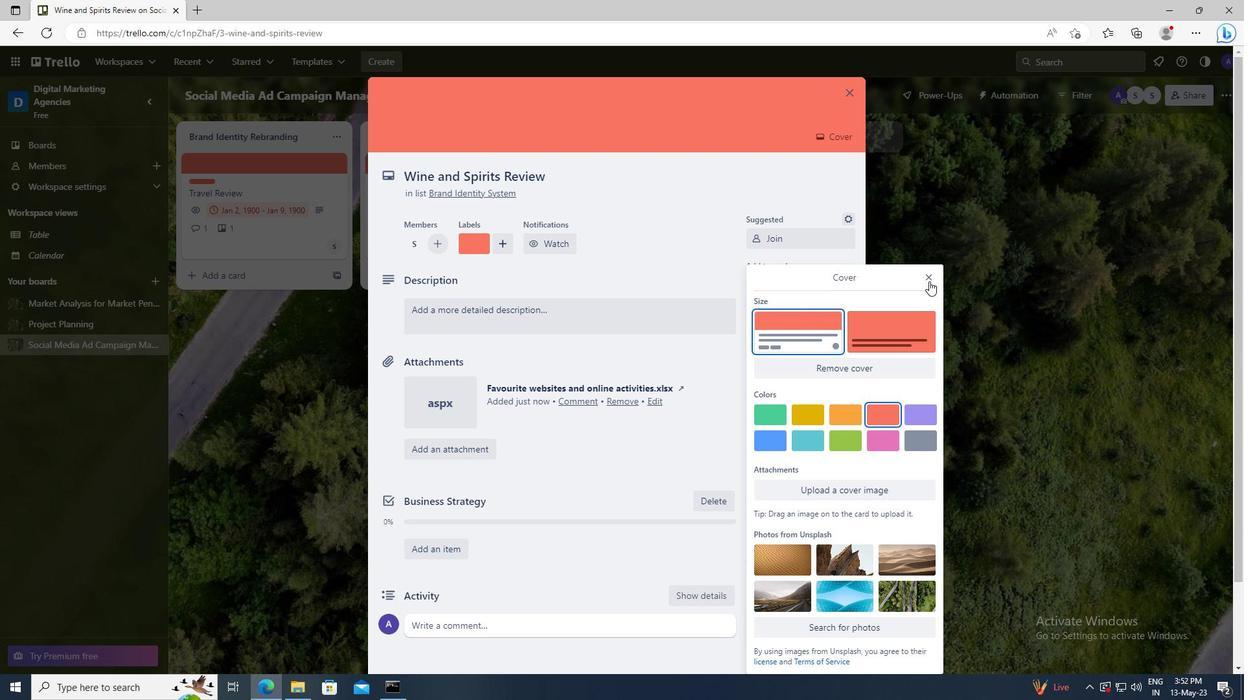 
Action: Mouse pressed left at (930, 279)
Screenshot: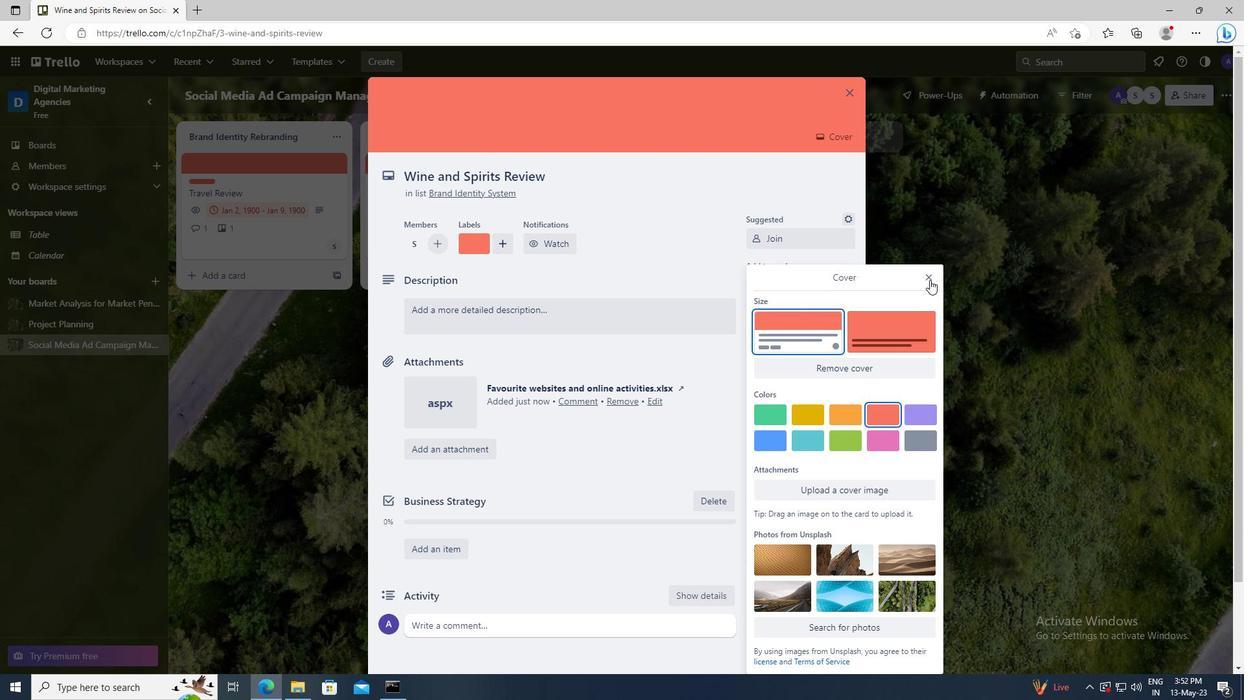 
Action: Mouse moved to (625, 315)
Screenshot: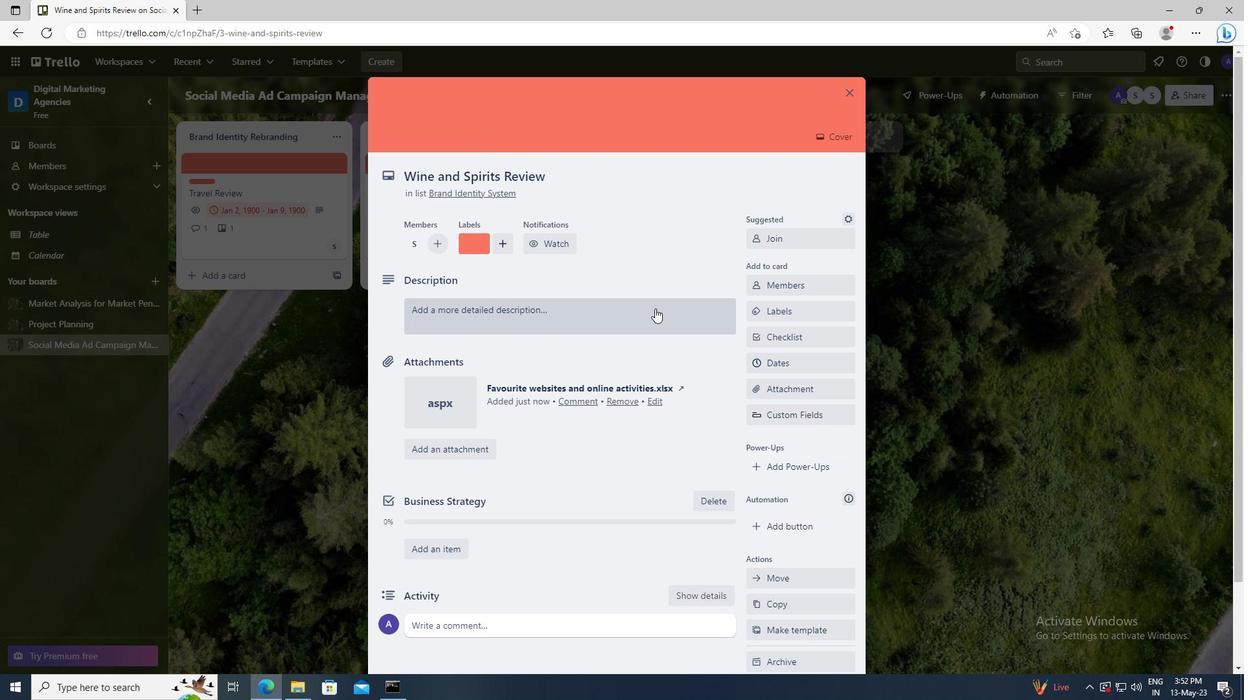 
Action: Mouse pressed left at (625, 315)
Screenshot: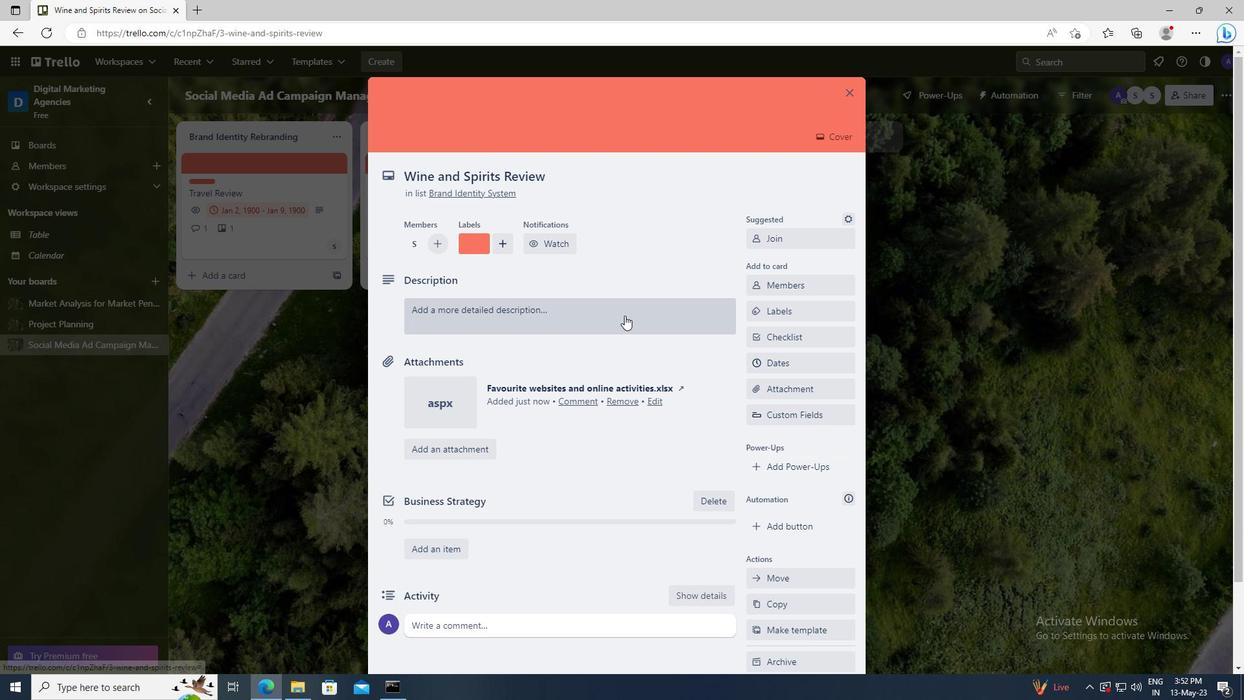 
Action: Key pressed <Key.shift>CREATE<Key.space>AND<Key.space>SEND<Key.space>OUT<Key.space>EMPLOYEE<Key.space>ENGAGEMENT<Key.space>SURVEY<Key.space>ON<Key.space>COMPANY<Key.space>VALUES<Key.space>AND<Key.space>MISSION
Screenshot: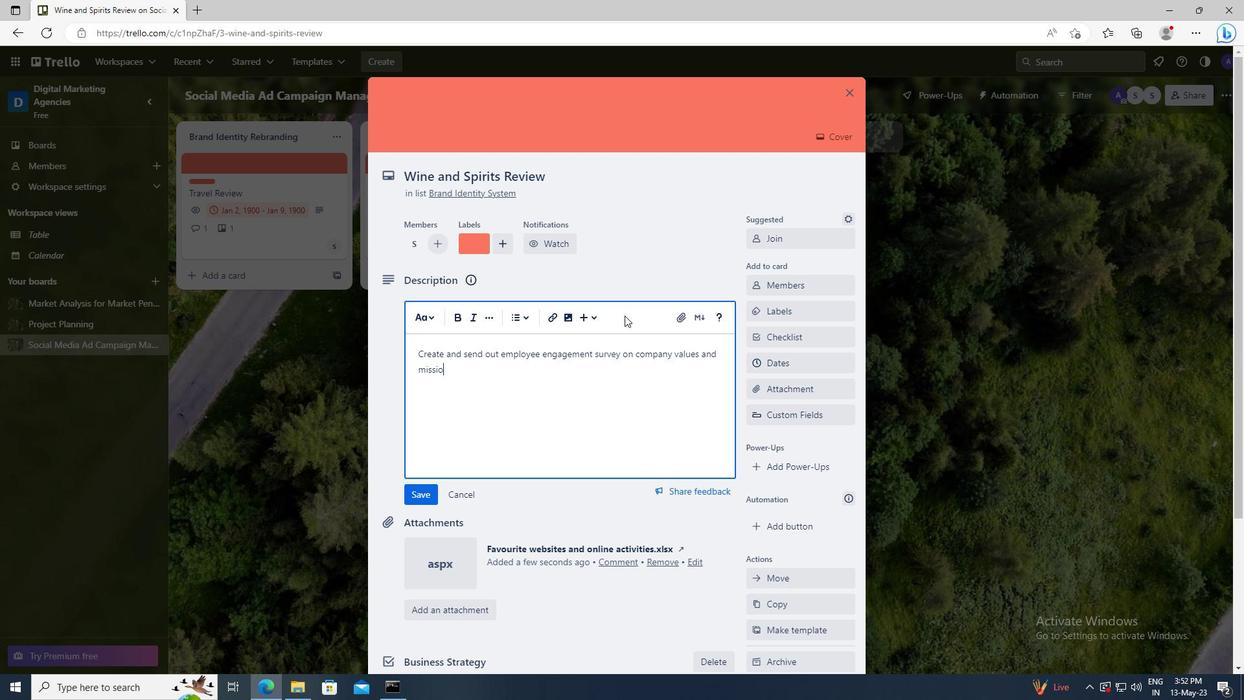 
Action: Mouse scrolled (625, 315) with delta (0, 0)
Screenshot: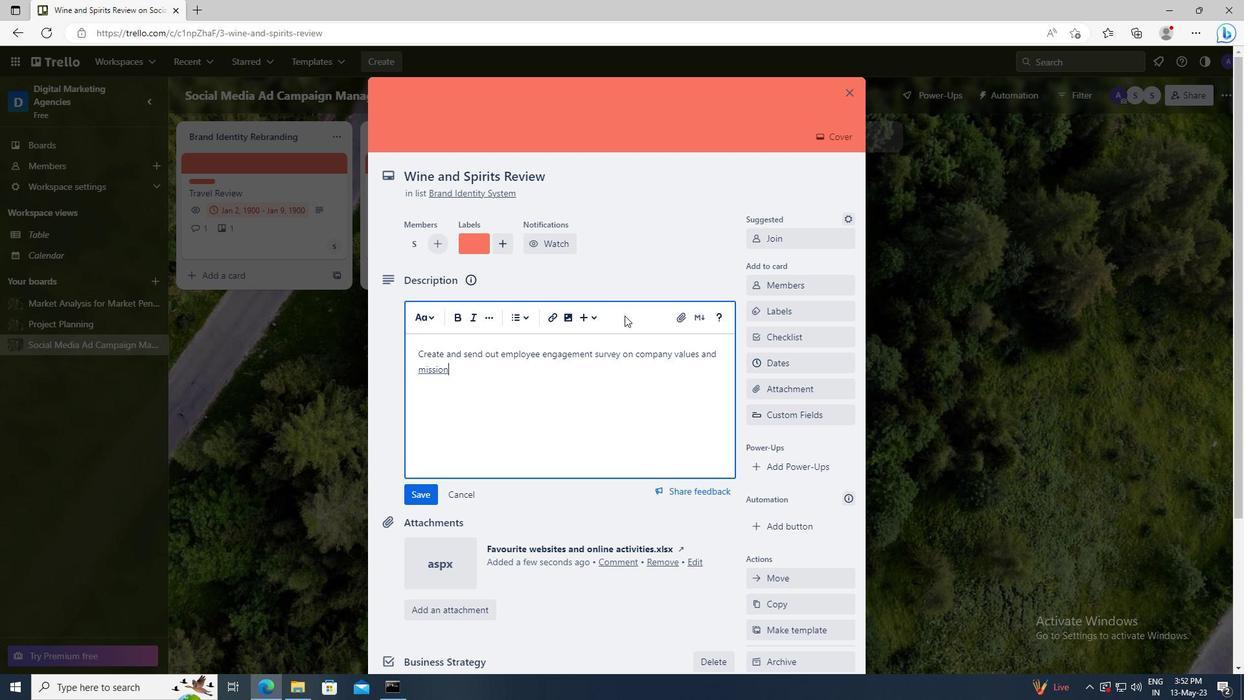 
Action: Mouse moved to (418, 405)
Screenshot: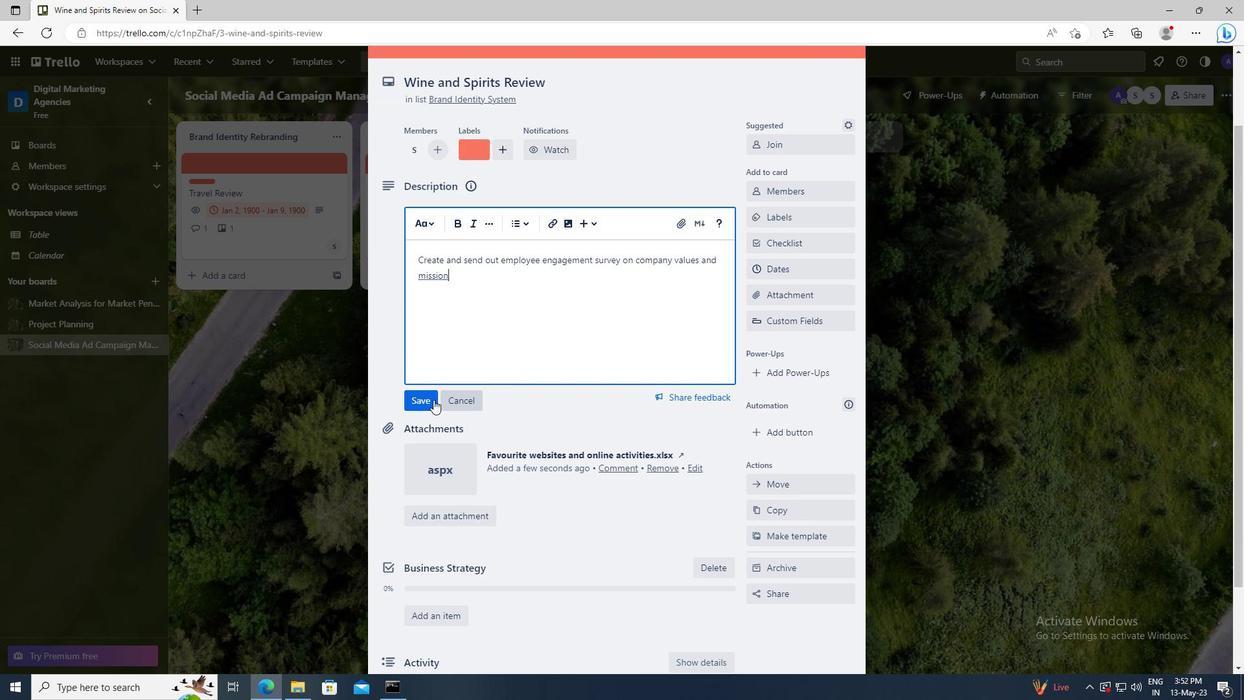 
Action: Mouse pressed left at (418, 405)
Screenshot: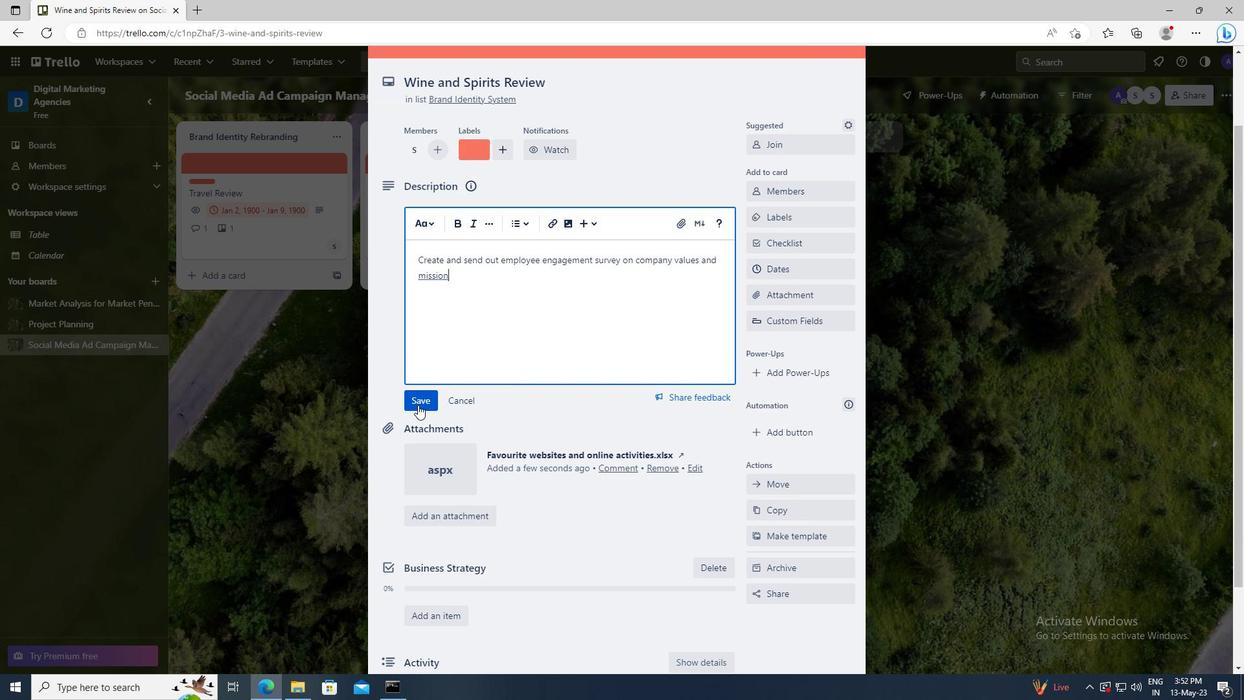 
Action: Mouse scrolled (418, 404) with delta (0, 0)
Screenshot: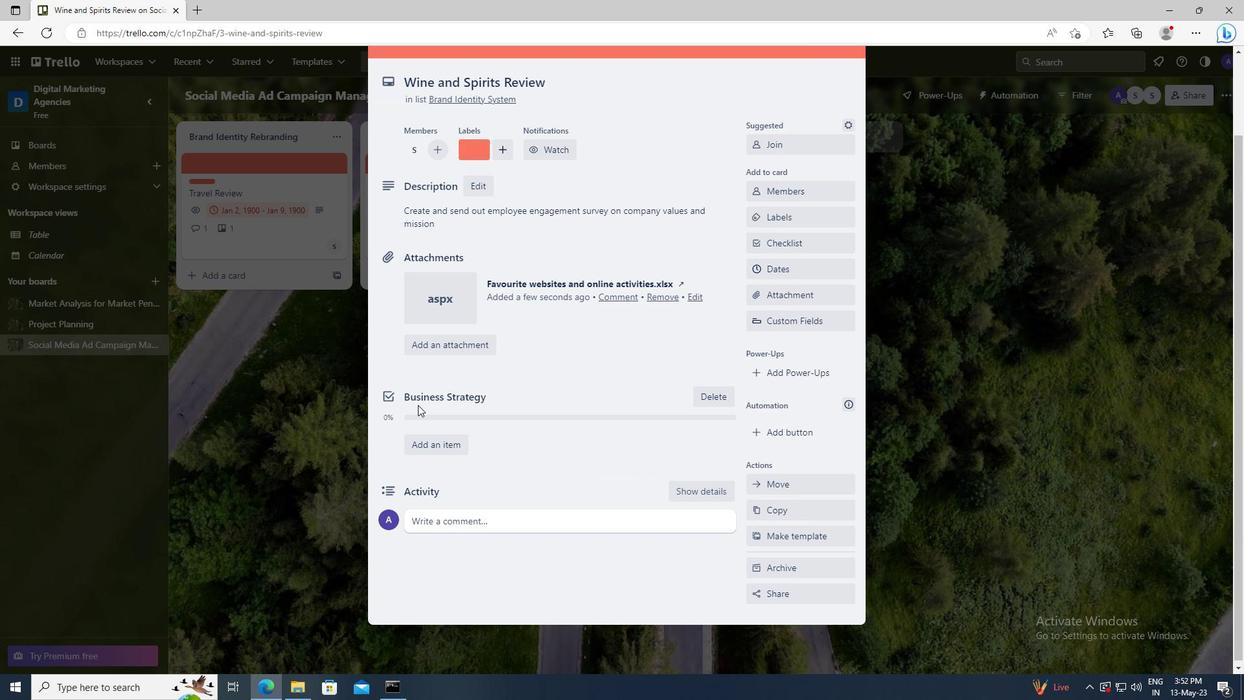
Action: Mouse moved to (437, 520)
Screenshot: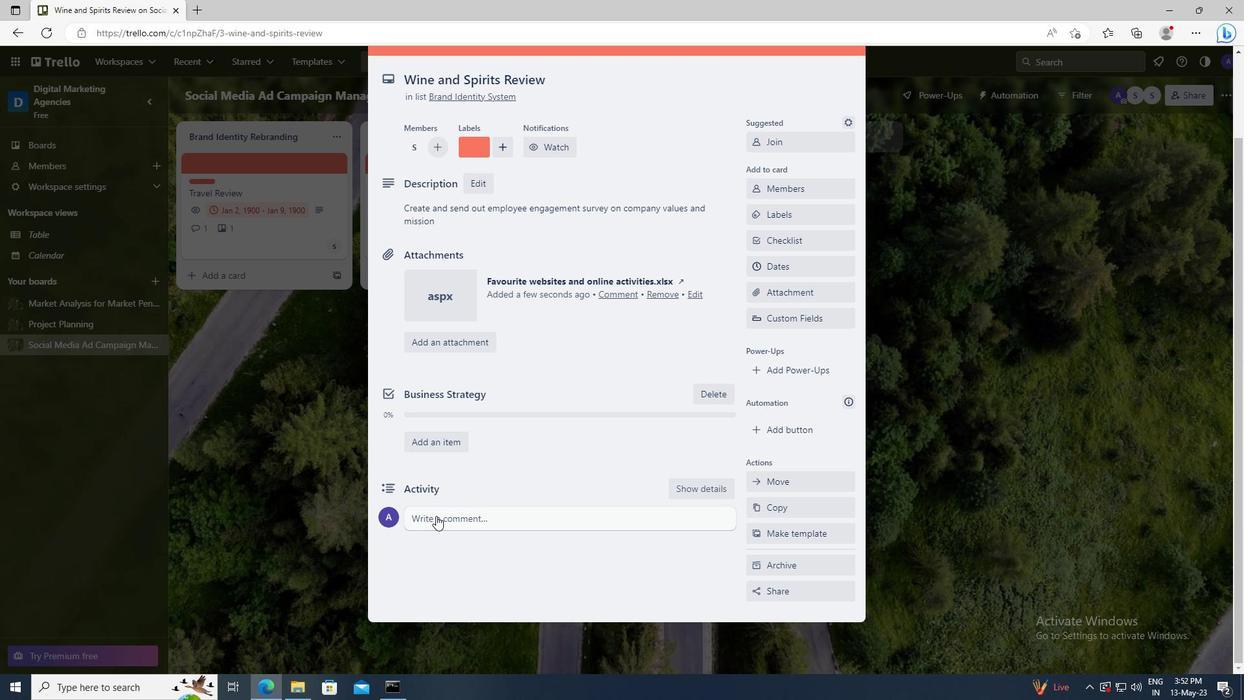 
Action: Mouse pressed left at (437, 520)
Screenshot: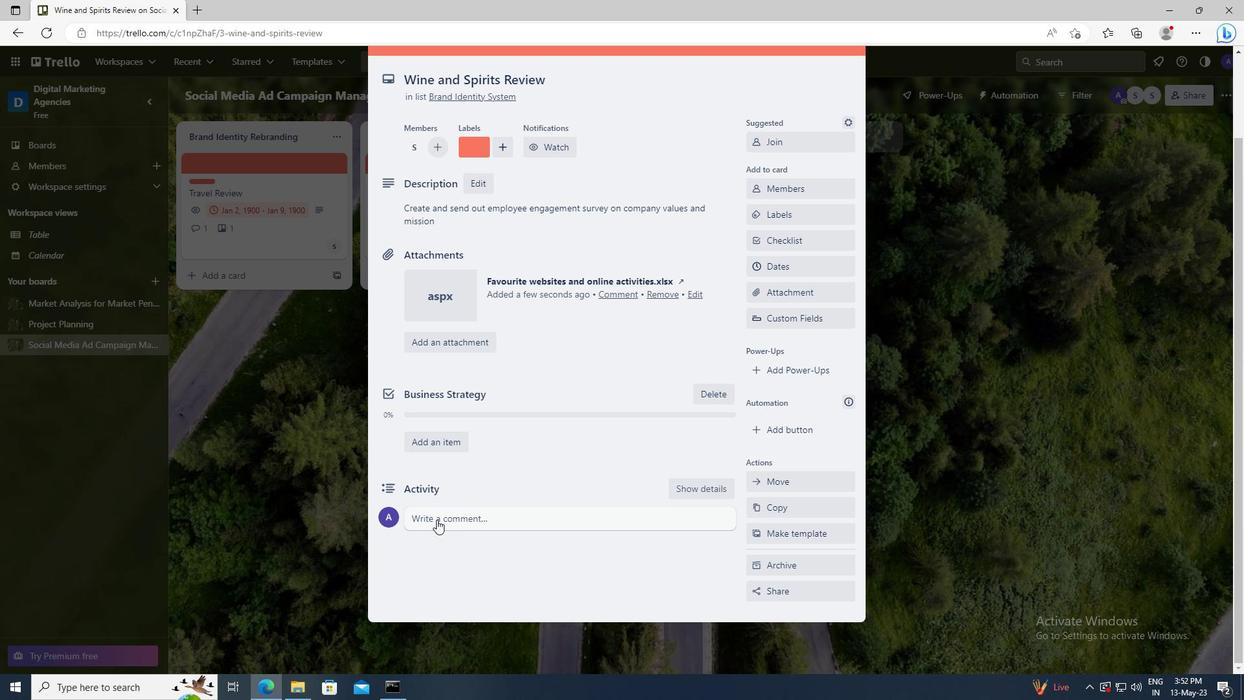 
Action: Key pressed <Key.shift>THIS<Key.space>TASK<Key.space>PRESENTS<Key.space>AN<Key.space>OPPORTUNITY<Key.space>TO<Key.space>DEMONSTRATE<Key.space>OUR<Key.space>PROJECT<Key.space>MANAGEMENT<Key.space>SKILLS,<Key.space>ENSURING<Key.space>THAT<Key.space>WE<Key.space>HAVE<Key.space>A<Key.space>CLEAR<Key.space>PLAN<Key.space>AND<Key.space>PROCESS<Key.space>IN<Key.space>PLACE.
Screenshot: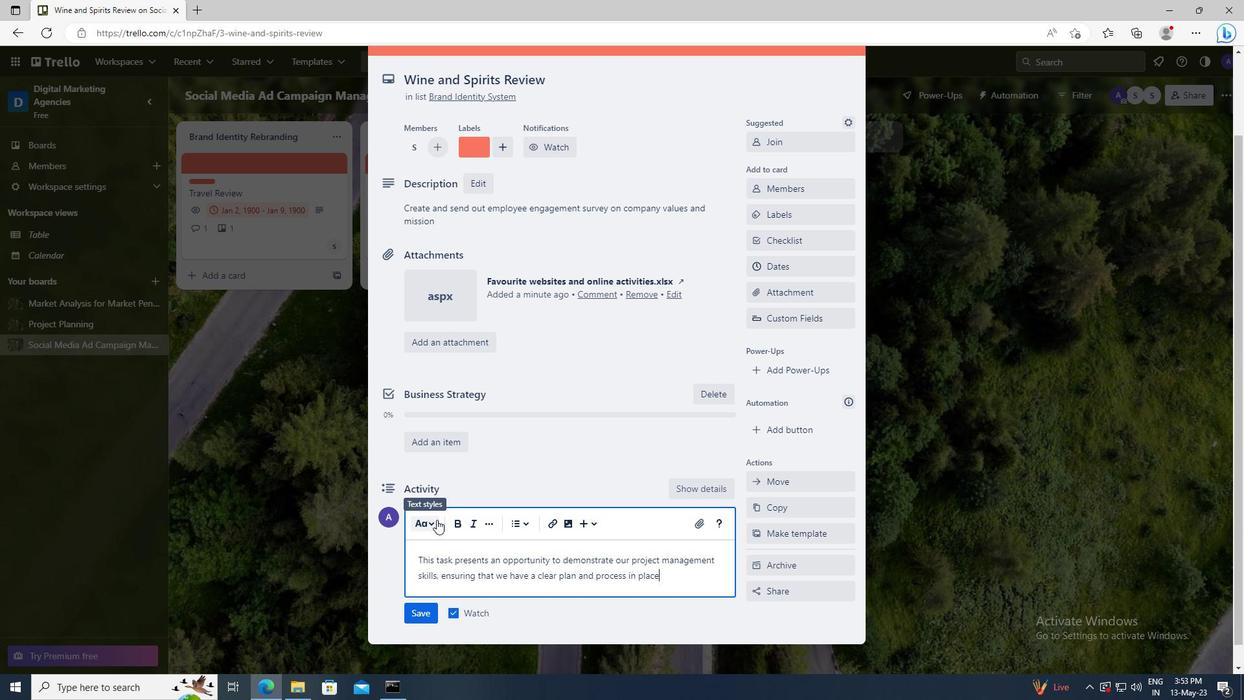
Action: Mouse moved to (435, 612)
Screenshot: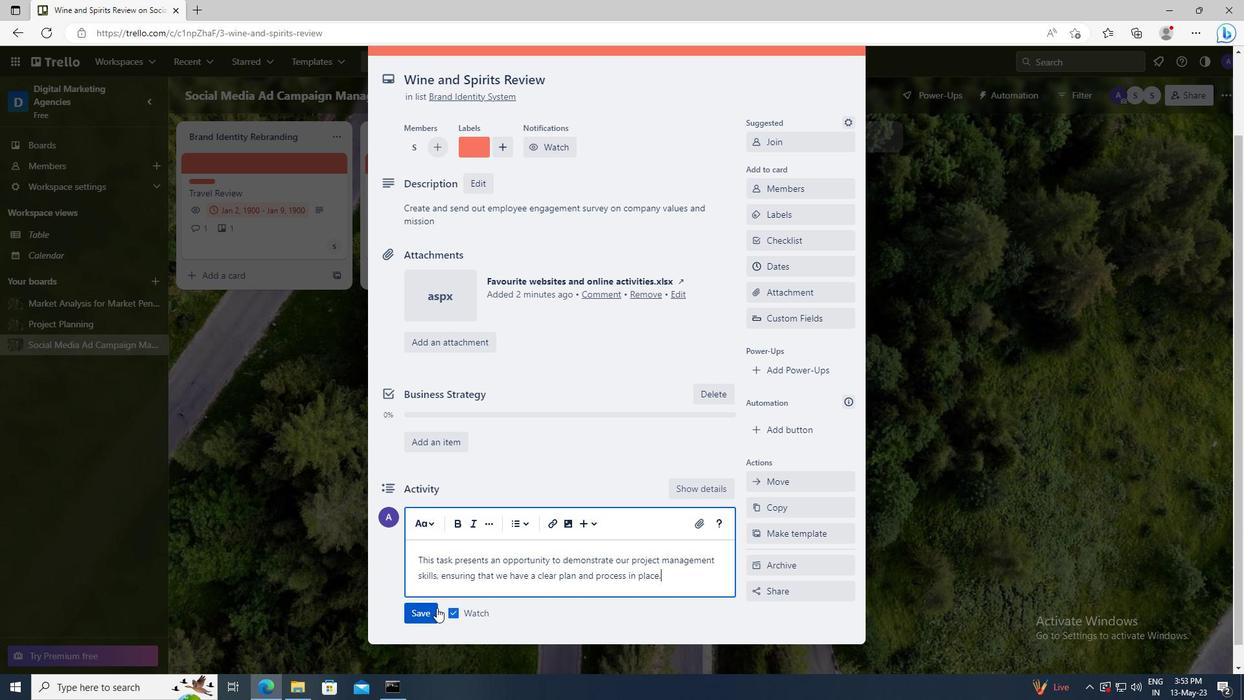 
Action: Mouse pressed left at (435, 612)
Screenshot: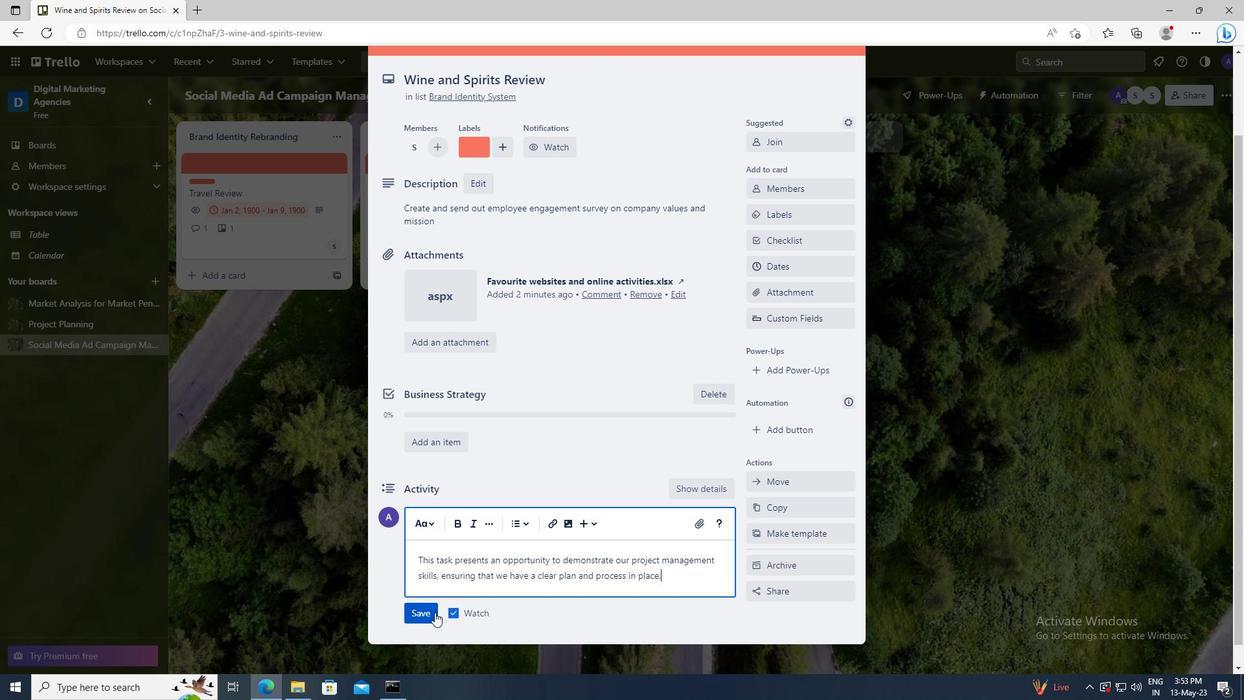 
Action: Mouse moved to (776, 267)
Screenshot: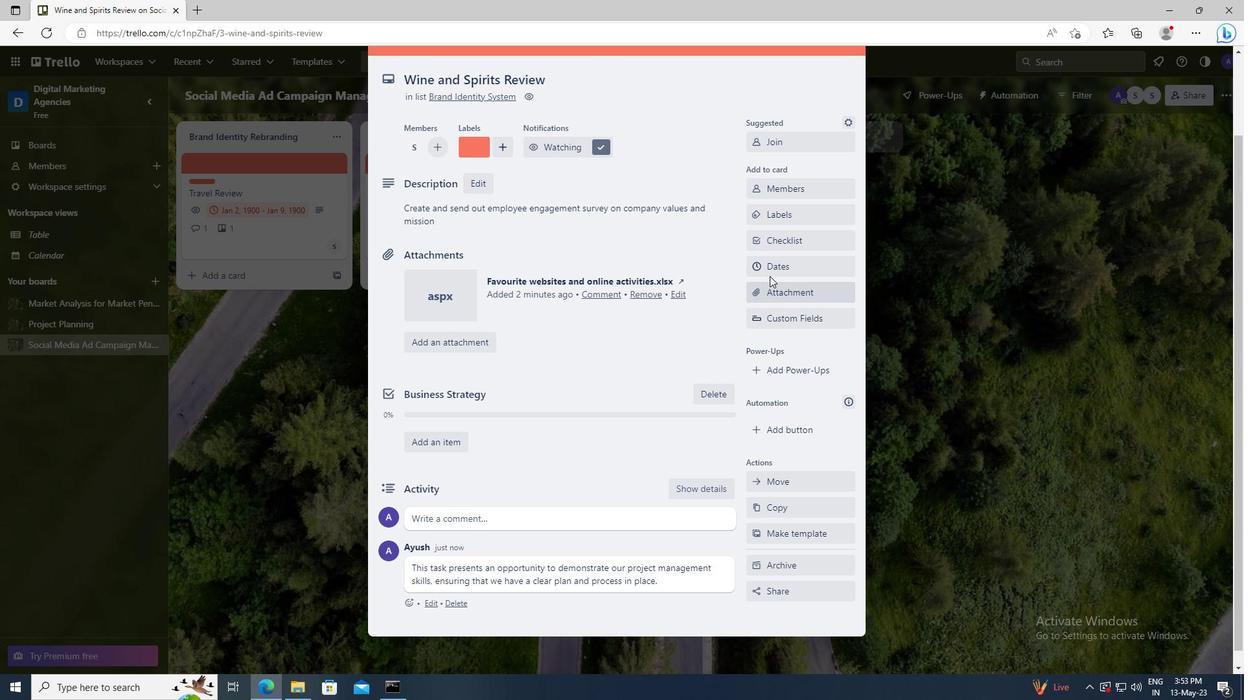 
Action: Mouse pressed left at (776, 267)
Screenshot: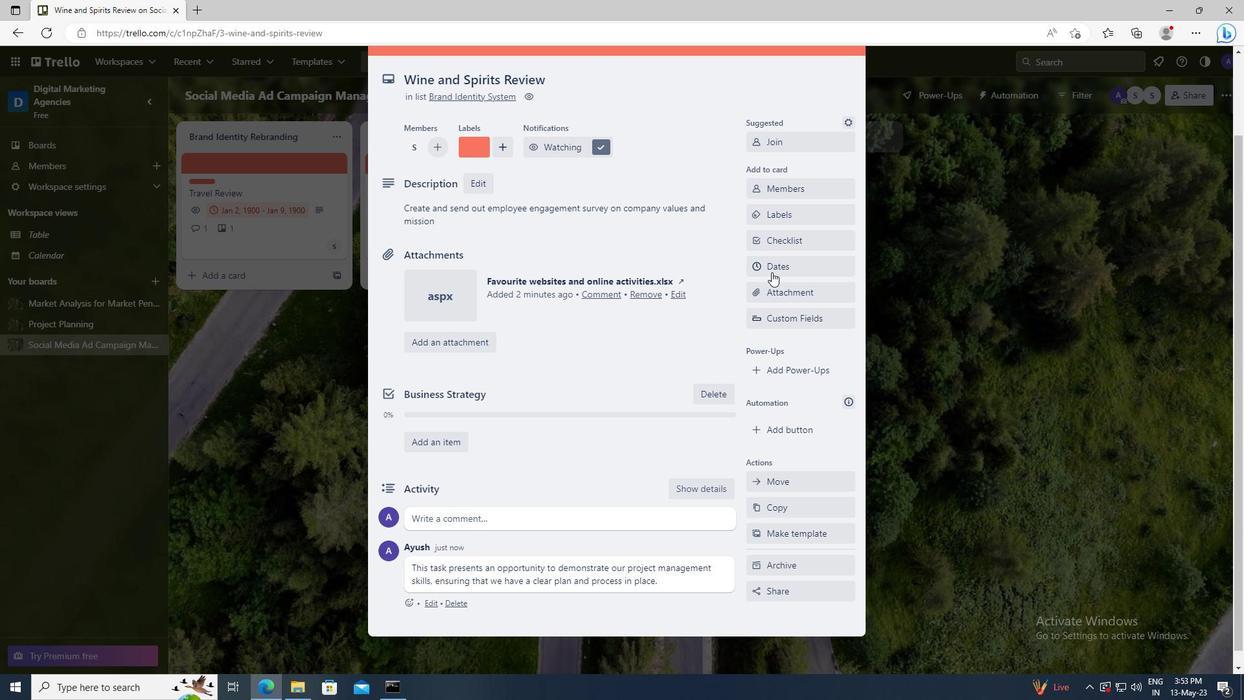 
Action: Mouse moved to (763, 333)
Screenshot: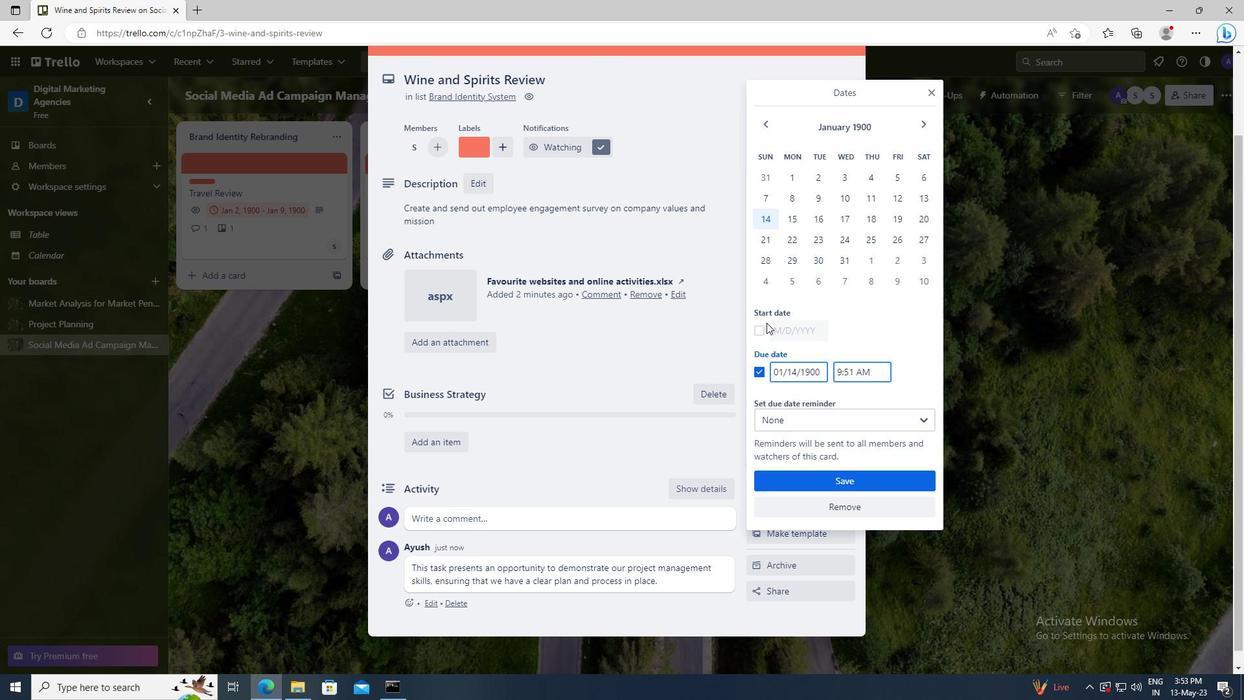 
Action: Mouse pressed left at (763, 333)
Screenshot: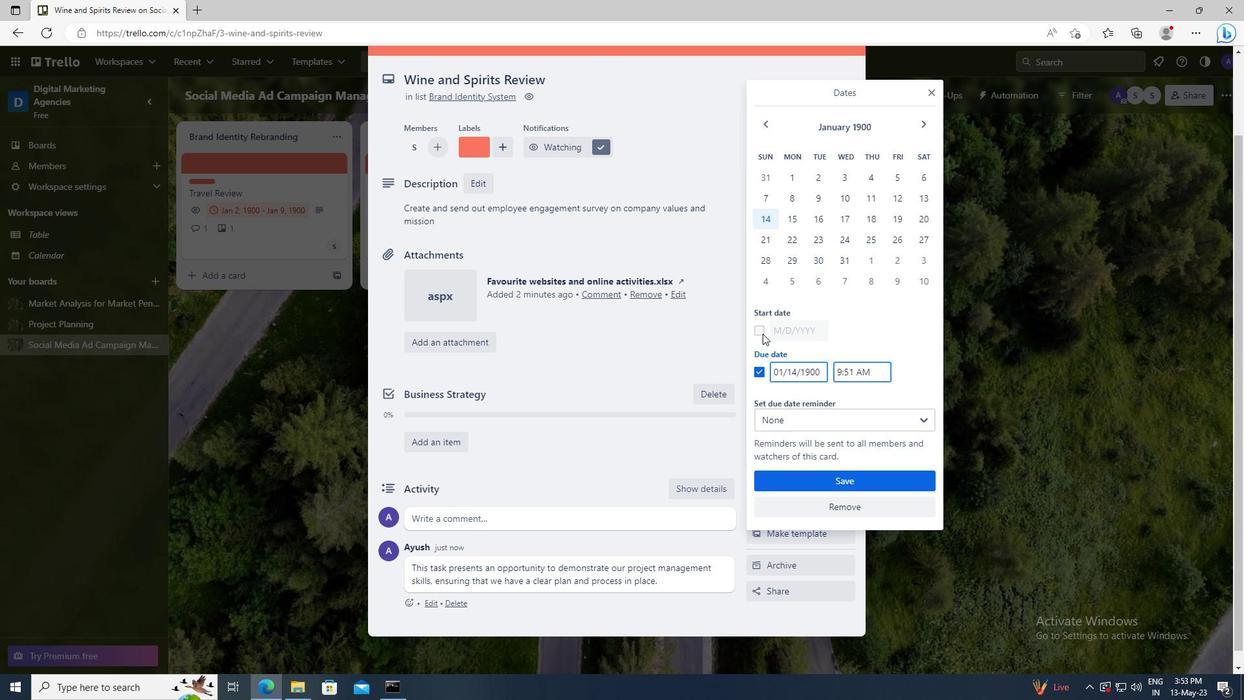 
Action: Mouse moved to (823, 330)
Screenshot: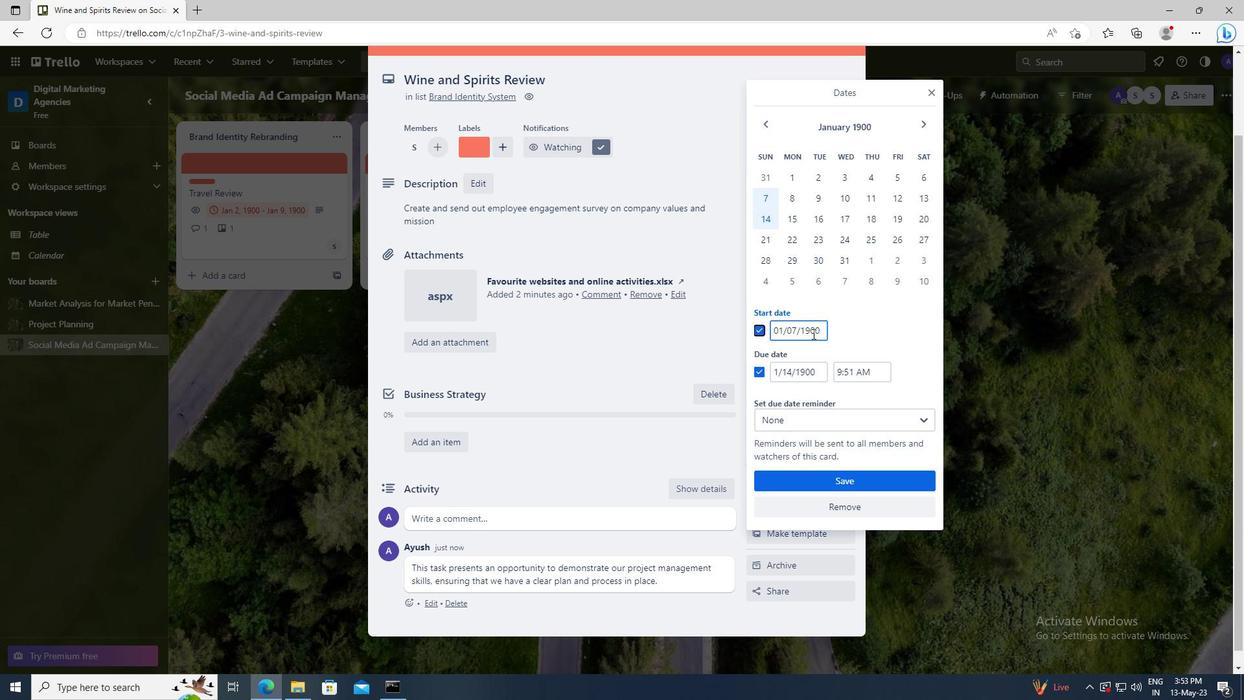 
Action: Mouse pressed left at (823, 330)
Screenshot: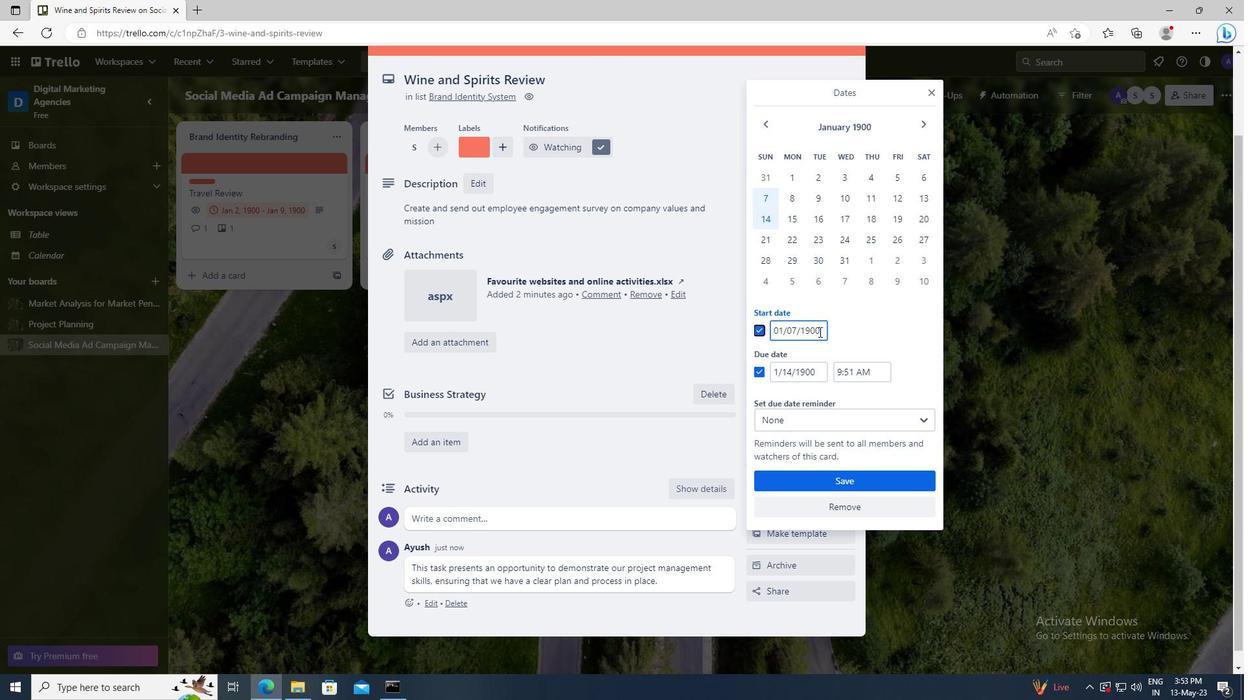 
Action: Key pressed <Key.left><Key.left><Key.left><Key.left><Key.left><Key.backspace>8
Screenshot: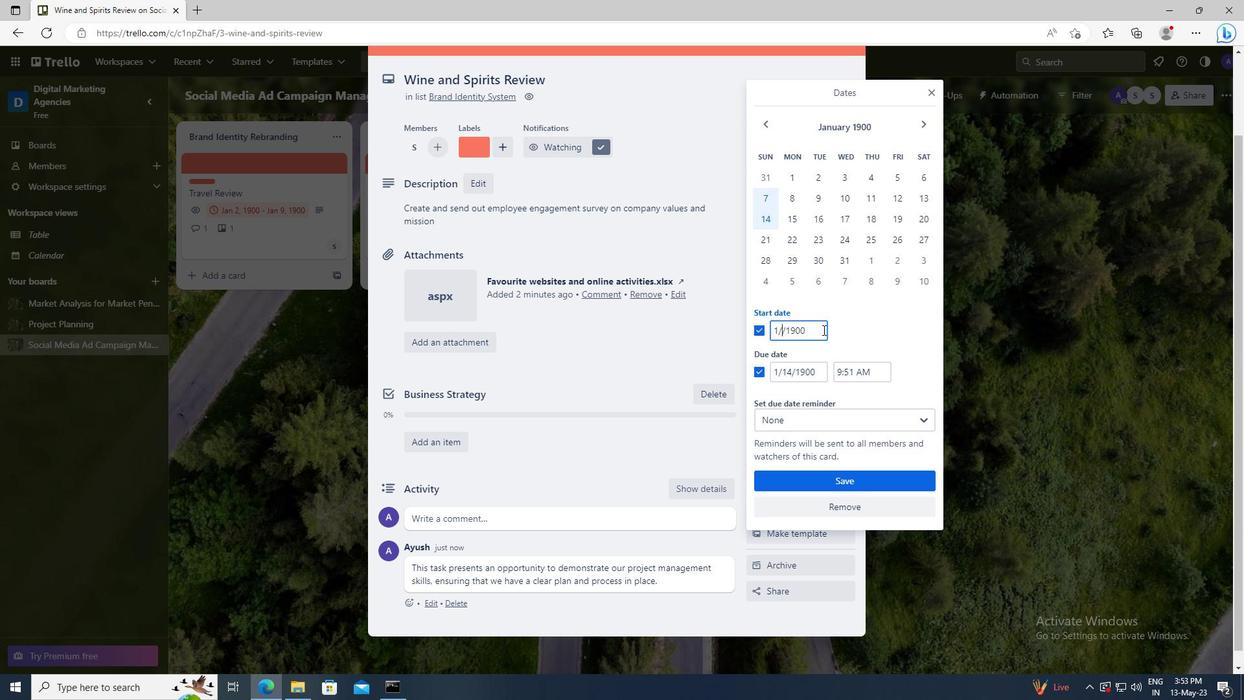 
Action: Mouse moved to (818, 369)
Screenshot: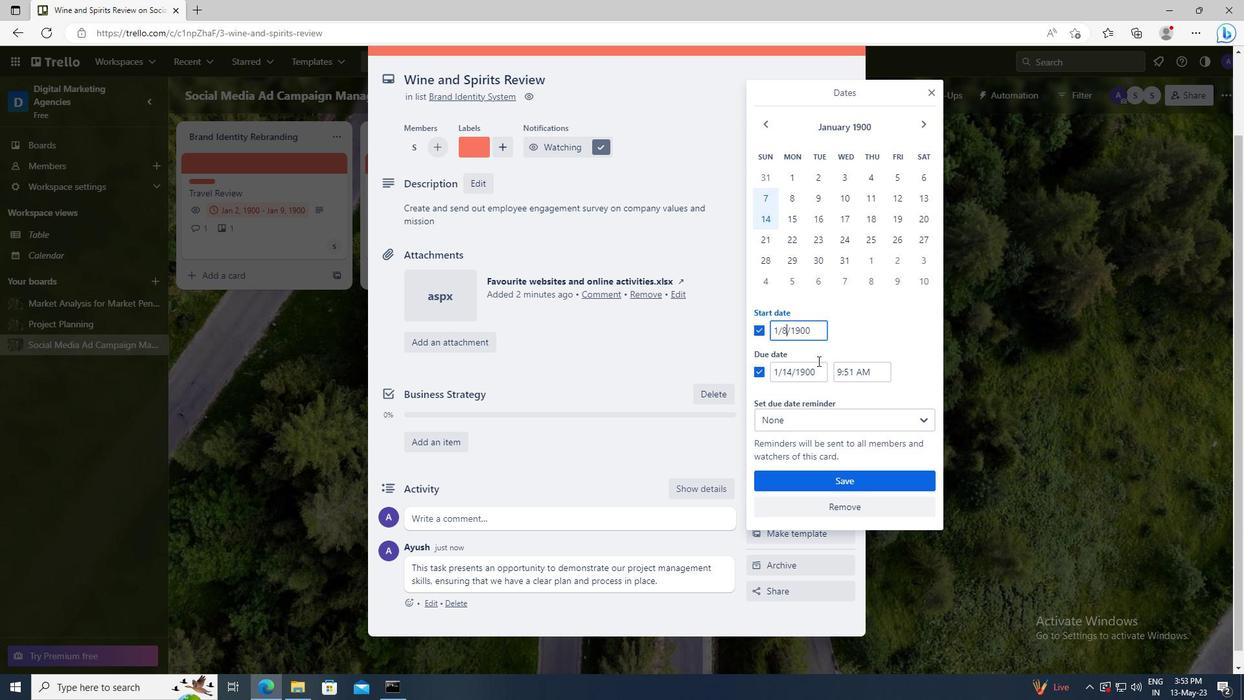 
Action: Mouse pressed left at (818, 369)
Screenshot: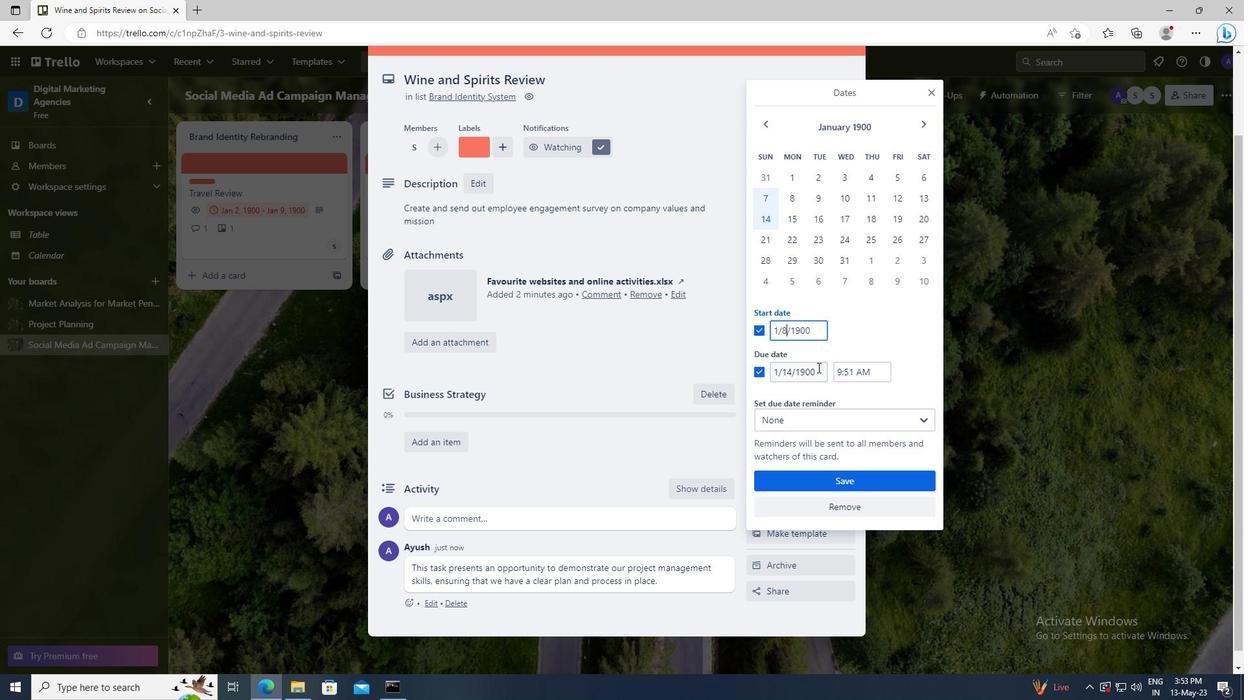 
Action: Key pressed <Key.left><Key.left><Key.left><Key.left><Key.left><Key.backspace><Key.backspace>15
Screenshot: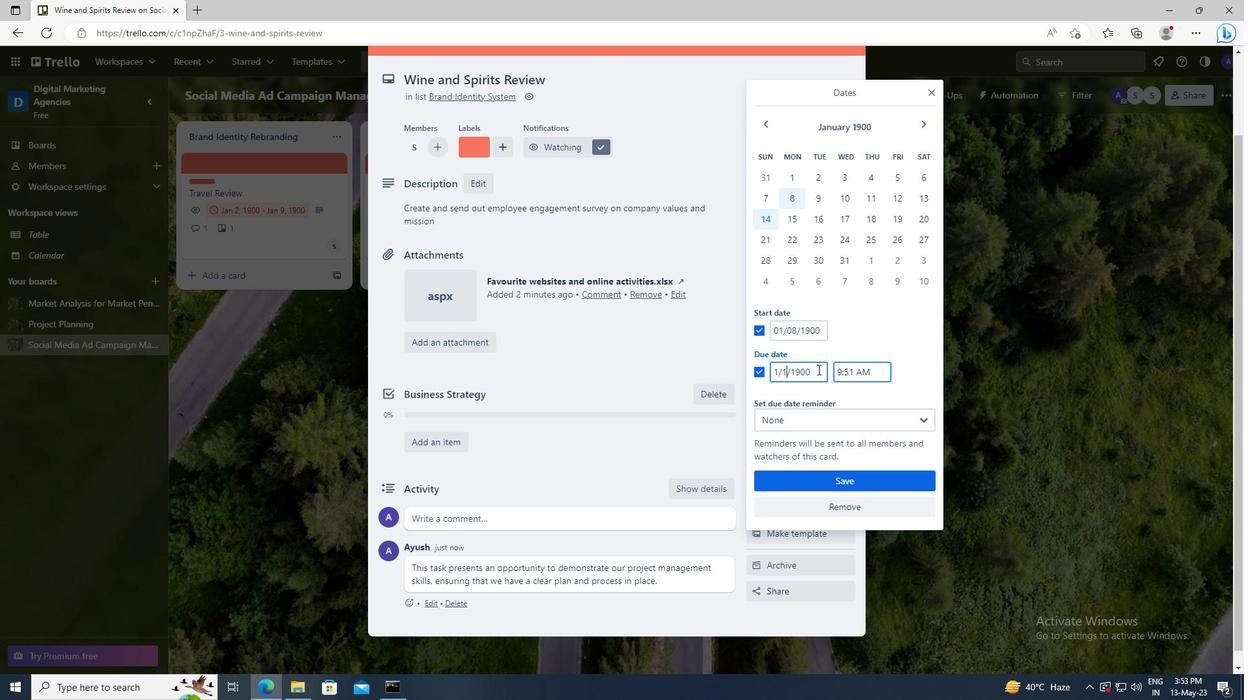 
Action: Mouse moved to (820, 478)
Screenshot: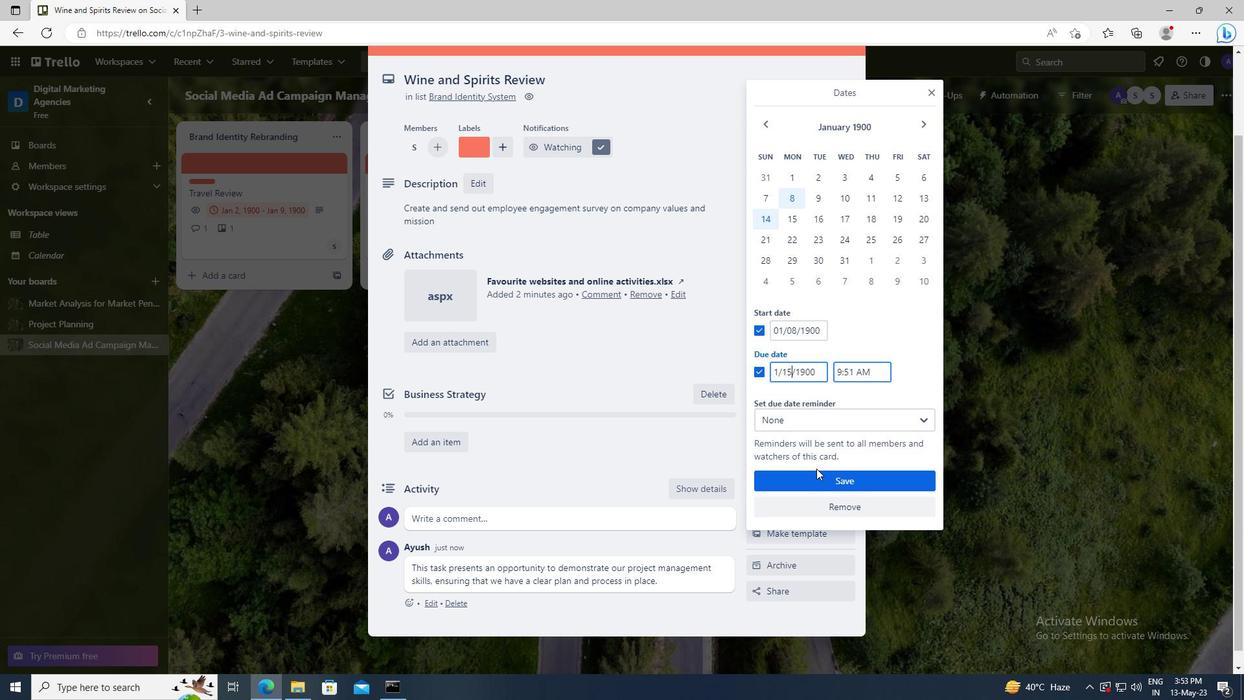 
Action: Mouse pressed left at (820, 478)
Screenshot: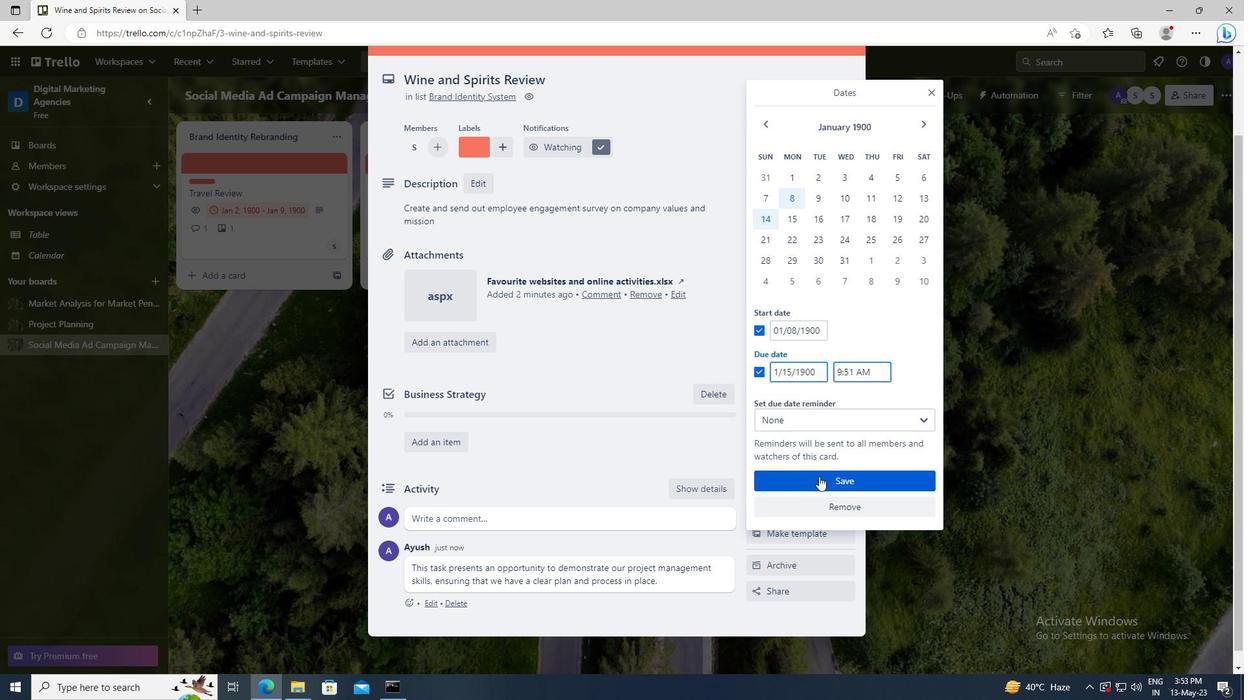 
